 Task: Create new invoice with Date Opened :15-Apr-23, Select Customer: Burger House, Terms: Payment Term 1. Make invoice entry for item-1 with Date: 15-Apr-23, Description: Kellogg's Frosted Pop Tarts Strawberry_x000D_
, Action: Material, Income Account: Income:Sales, Quantity: 1, Unit Price: 9.5, Discount $: 1.63. Make entry for item-2 with Date: 15-Apr-23, Description: Itek Decorative Curtain String Lights, Action: Material, Income Account: Income:Sales, Quantity: 1, Unit Price: 5, Discount $: 2.63. Make entry for item-3 with Date: 15-Apr-23, Description: _x000D_
Dr. Pepper, Action: Material, Income Account: Income:Sales, Quantity: 1, Unit Price: 6, Discount $: 3.13. Write Notes: 'Looking forward to serving you again.'. Post Invoice with Post Date: 15-Apr-23, Post to Accounts: Assets:Accounts Receivable. Pay / Process Payment with Transaction Date: 15-May-23, Amount: 13.11, Transfer Account: Checking Account. Print Invoice, display notes by going to Option, then go to Display Tab and check 'Invoice Notes'.
Action: Mouse pressed left at (145, 28)
Screenshot: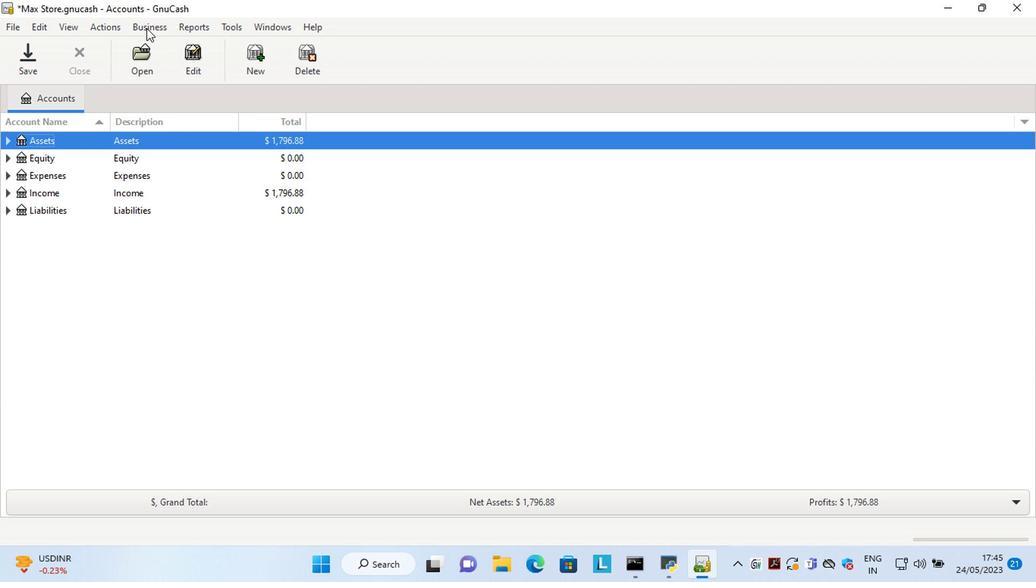 
Action: Mouse moved to (318, 99)
Screenshot: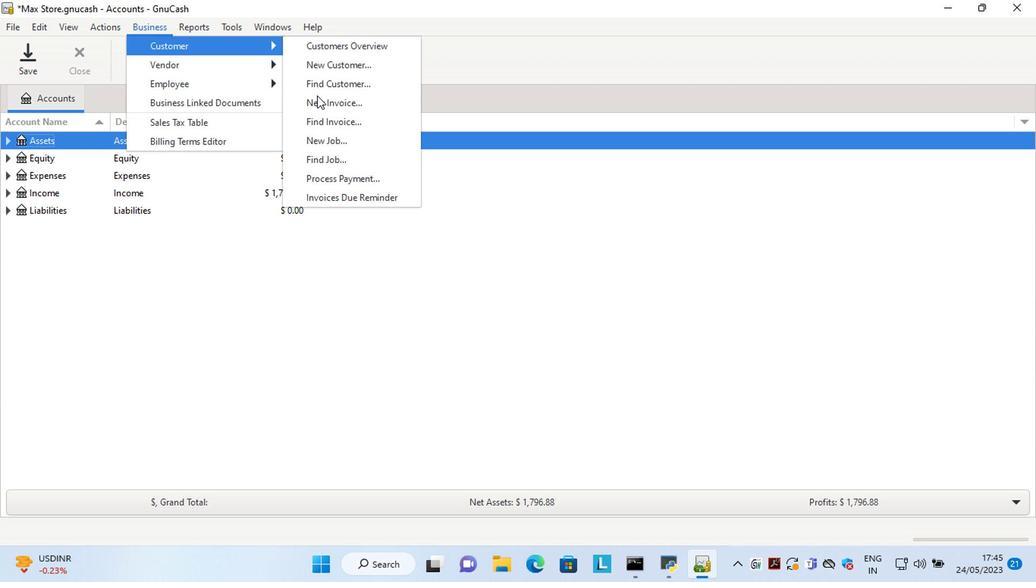 
Action: Mouse pressed left at (318, 99)
Screenshot: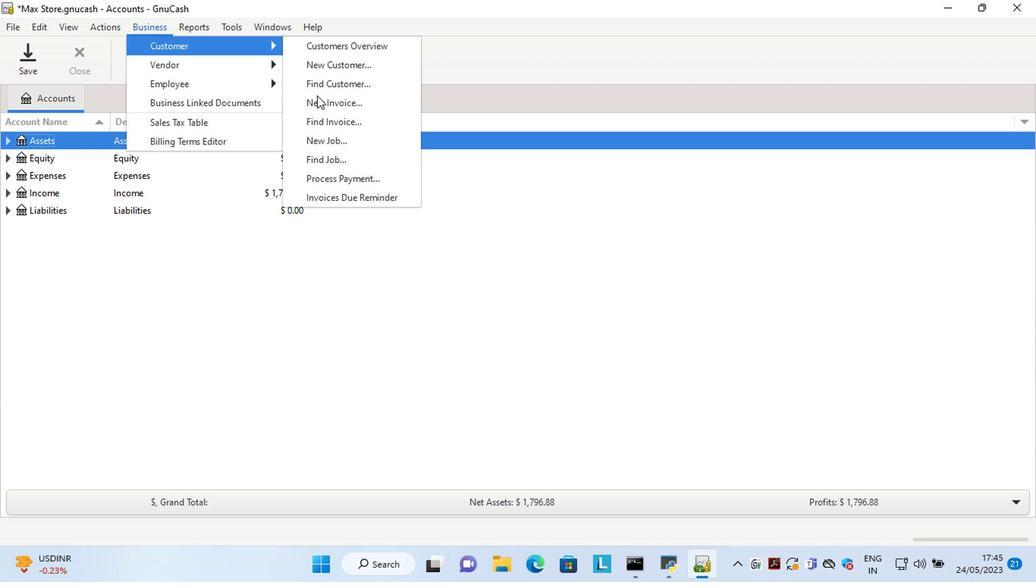 
Action: Mouse moved to (532, 229)
Screenshot: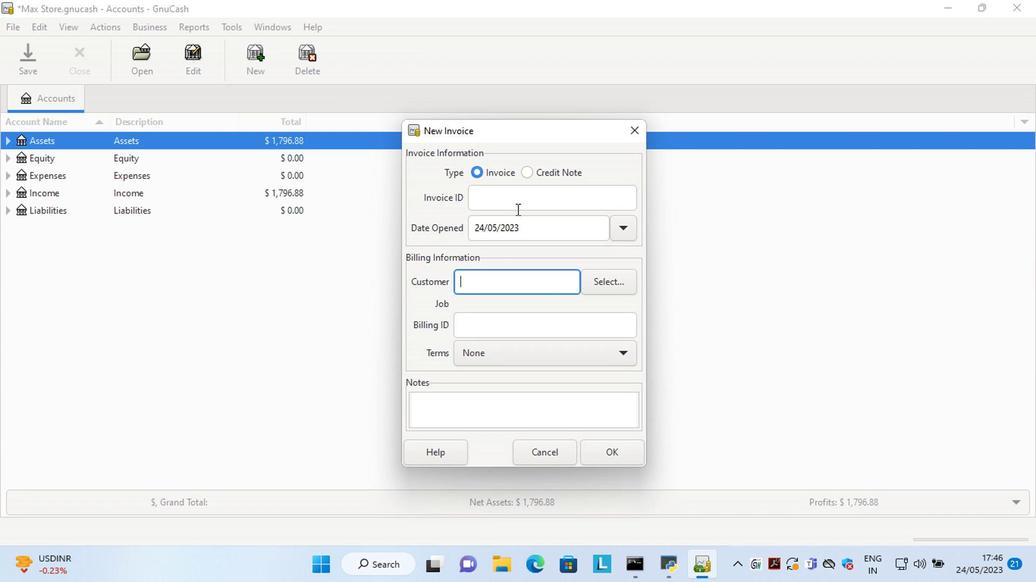 
Action: Mouse pressed left at (532, 229)
Screenshot: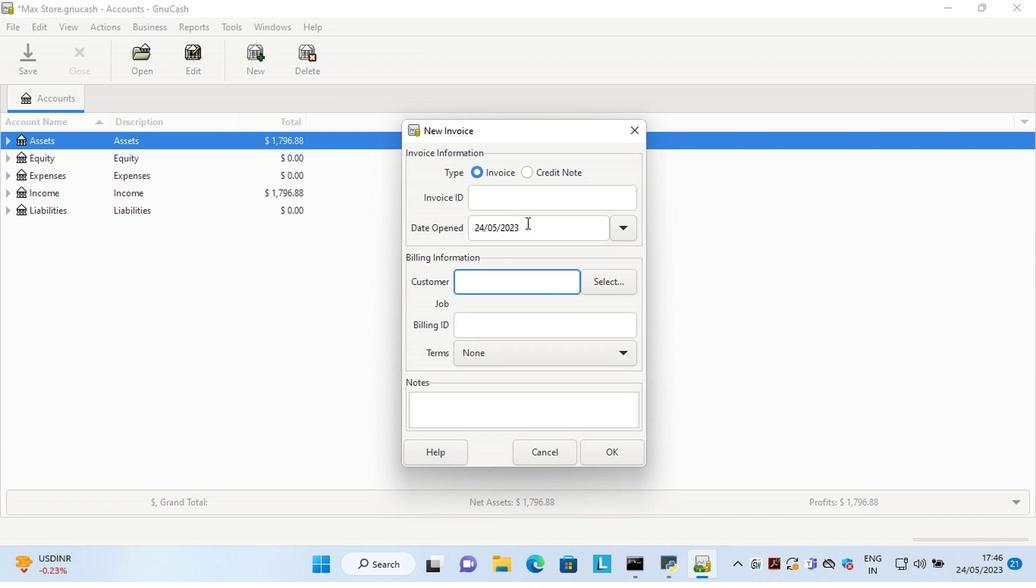 
Action: Key pressed <Key.left><Key.left><Key.left><Key.left><Key.left><Key.left><Key.left><Key.left><Key.left><Key.left><Key.left><Key.left><Key.left><Key.left><Key.left><Key.left><Key.left><Key.left><Key.left><Key.delete><Key.delete>15<Key.right><Key.right><Key.delete>4
Screenshot: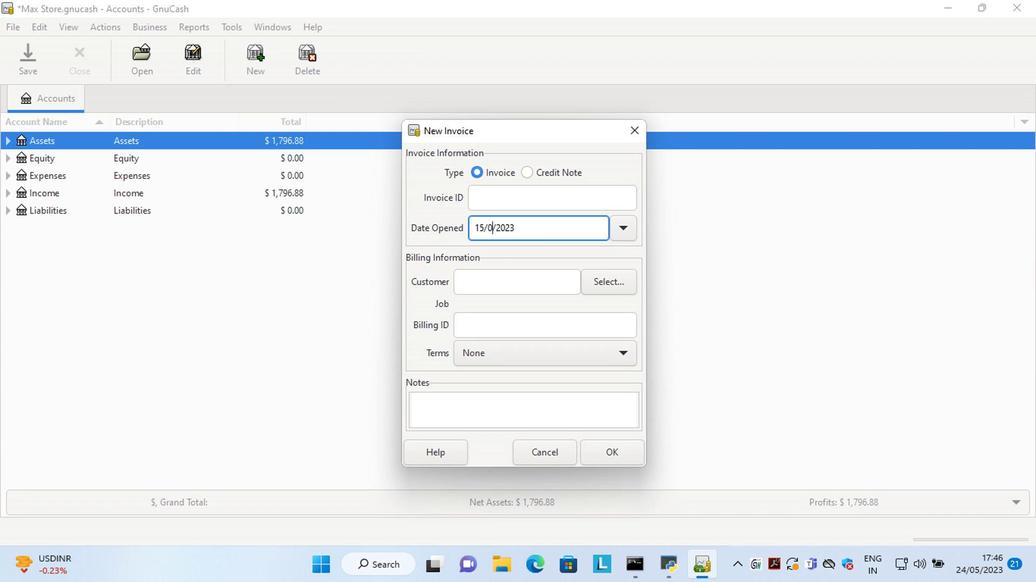 
Action: Mouse moved to (609, 286)
Screenshot: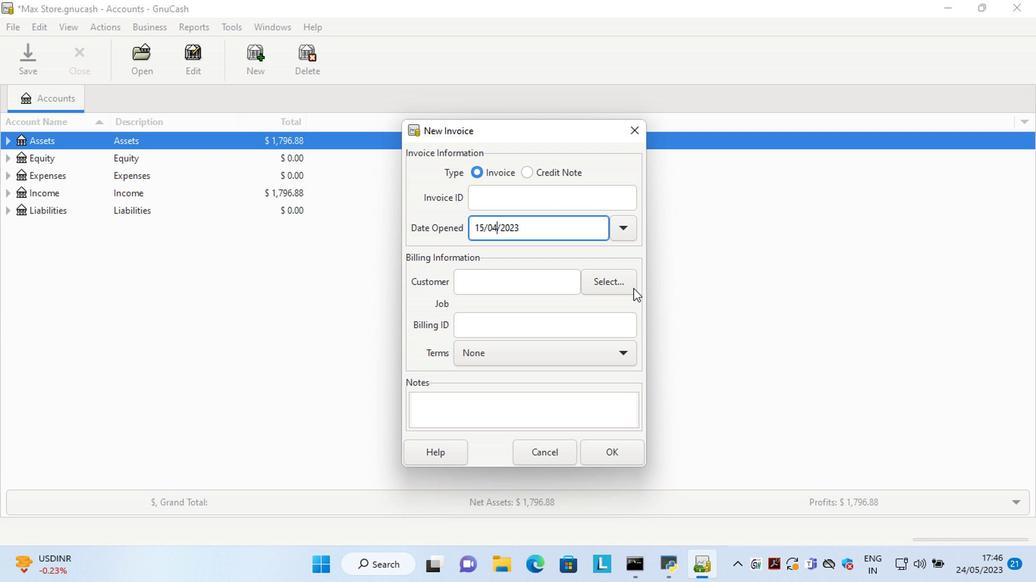 
Action: Mouse pressed left at (609, 286)
Screenshot: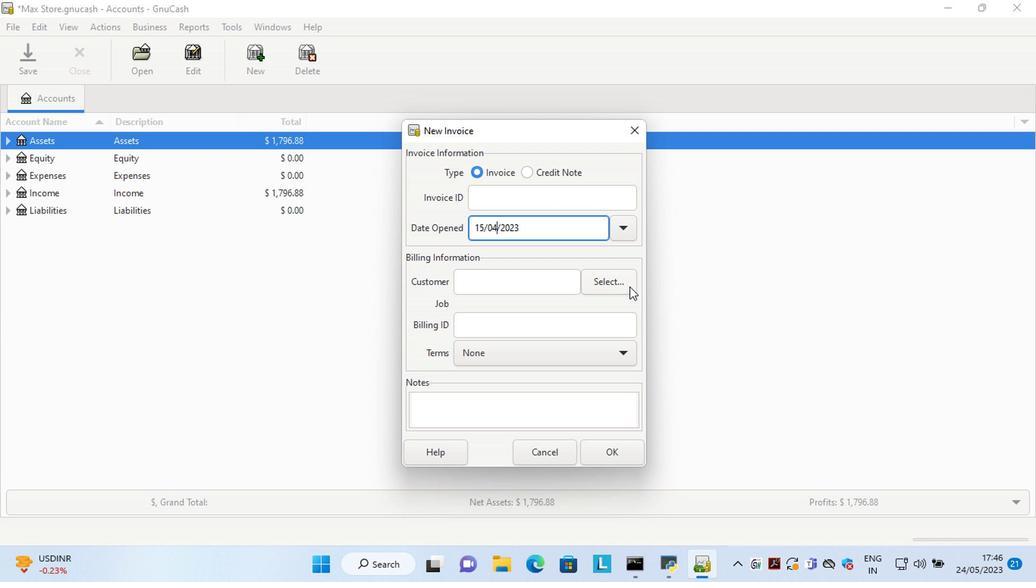 
Action: Mouse moved to (542, 264)
Screenshot: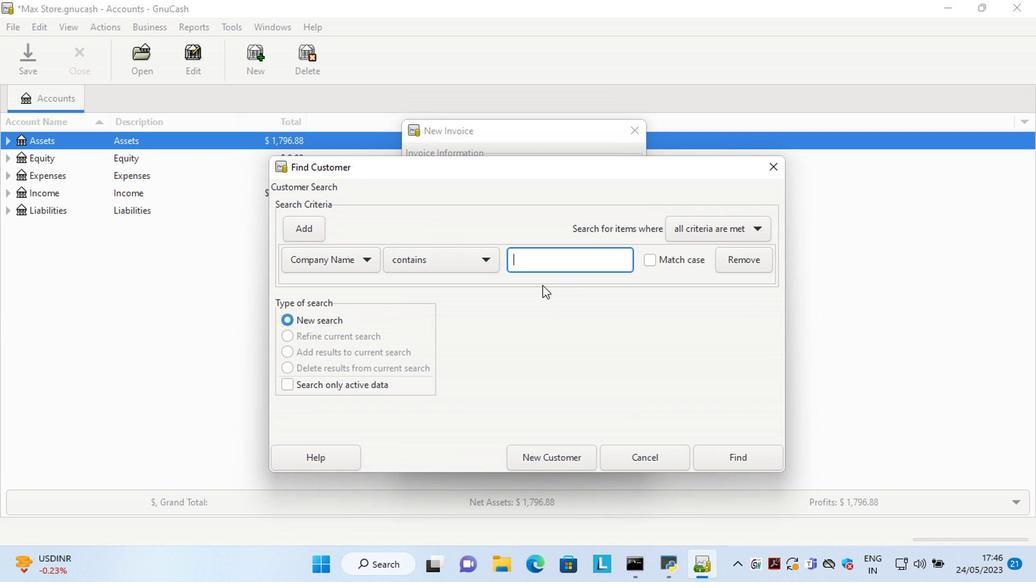 
Action: Mouse pressed left at (542, 264)
Screenshot: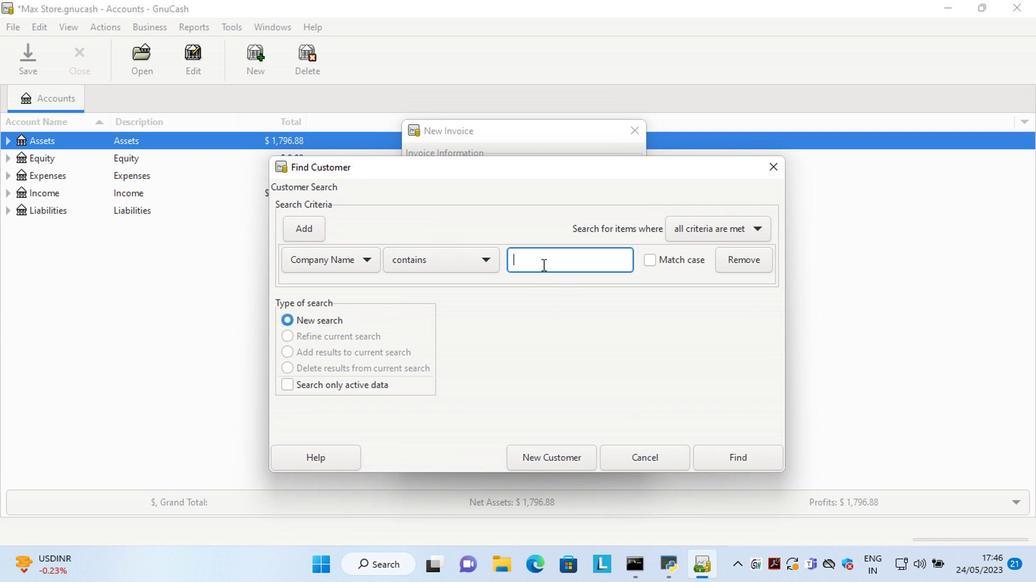 
Action: Key pressed <Key.shift>Burger<Key.space><Key.shift>House
Screenshot: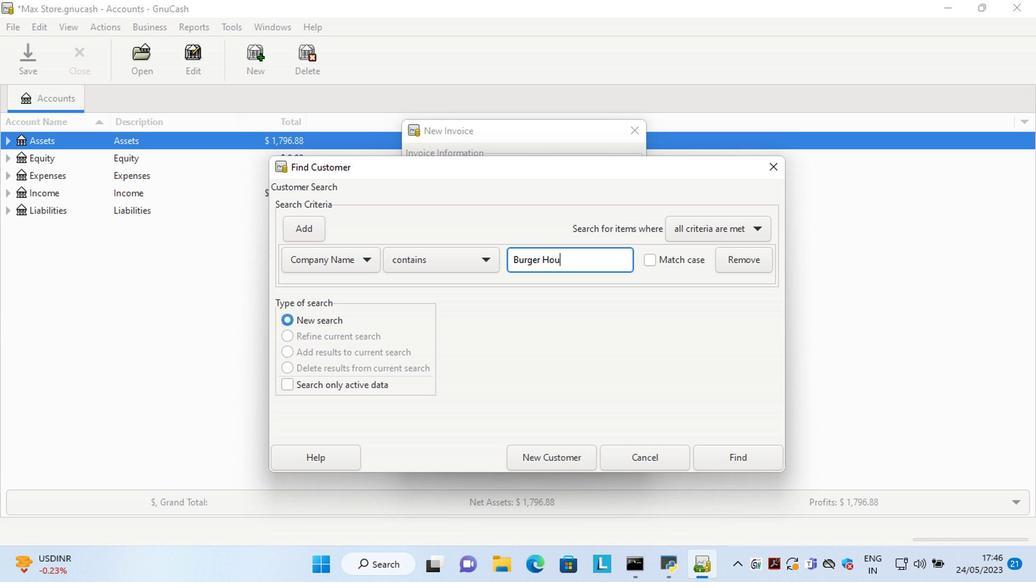 
Action: Mouse moved to (721, 458)
Screenshot: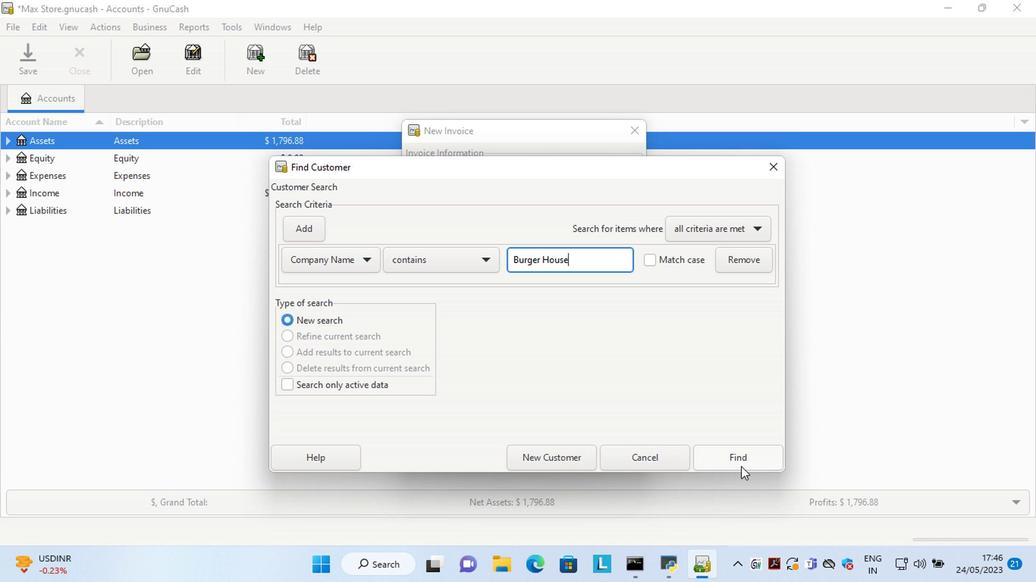 
Action: Mouse pressed left at (721, 458)
Screenshot: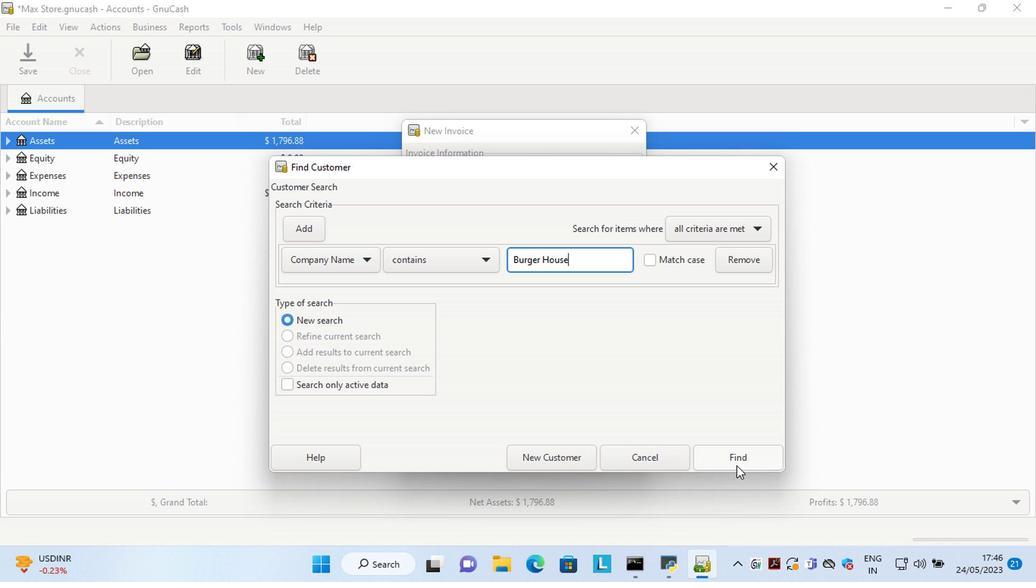 
Action: Mouse moved to (508, 322)
Screenshot: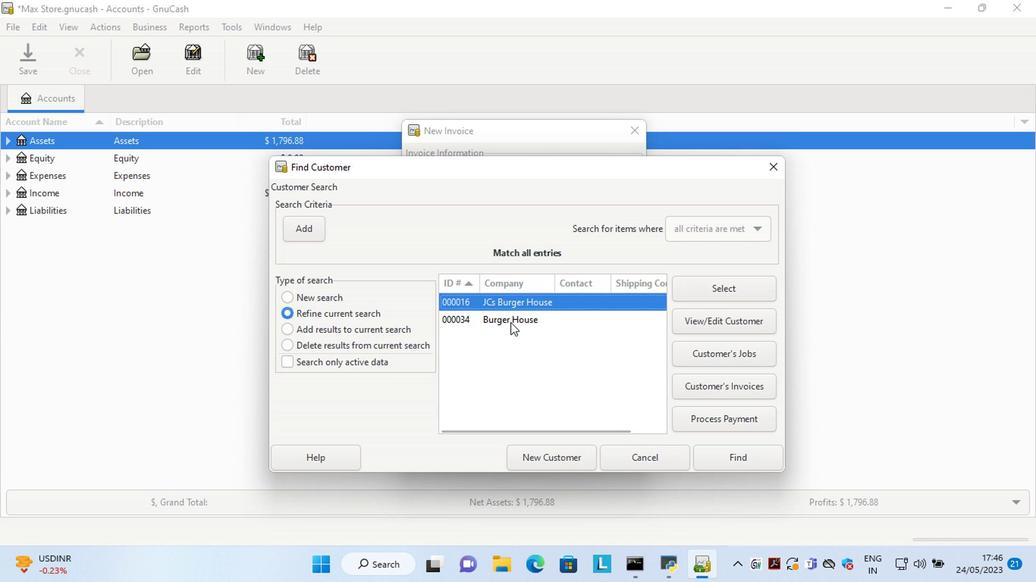 
Action: Mouse pressed left at (508, 322)
Screenshot: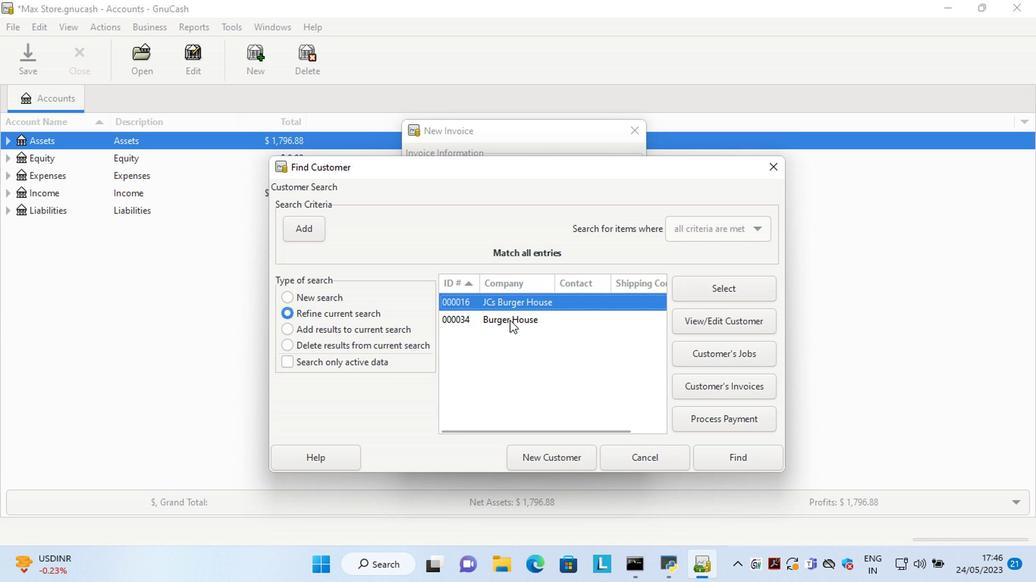 
Action: Mouse pressed left at (508, 322)
Screenshot: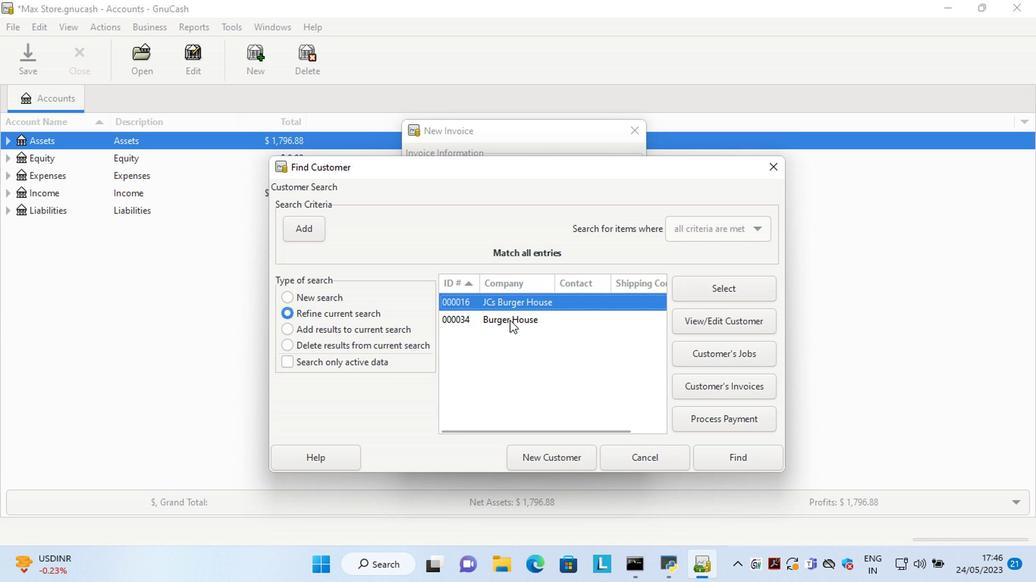 
Action: Mouse moved to (544, 370)
Screenshot: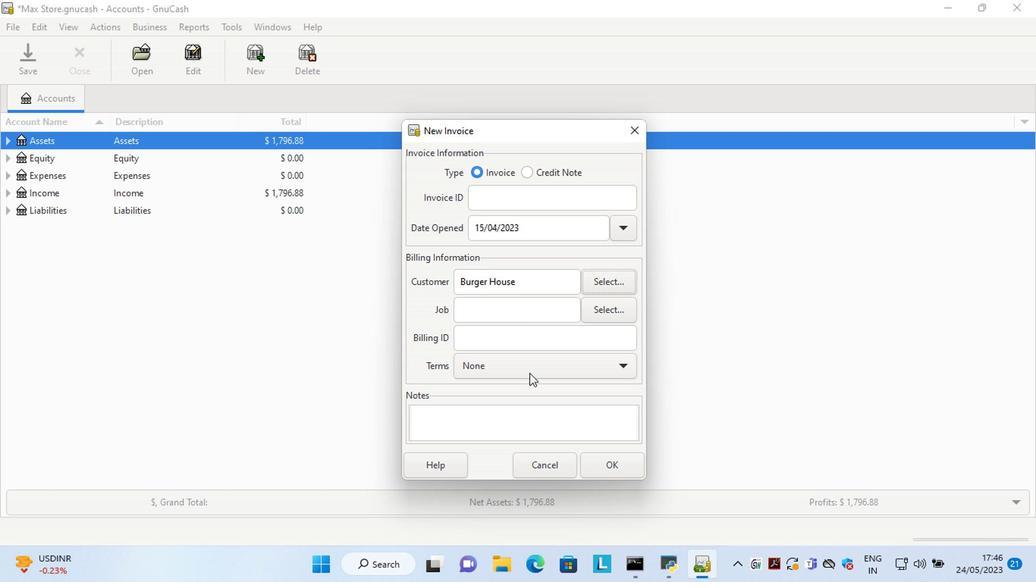 
Action: Mouse pressed left at (544, 370)
Screenshot: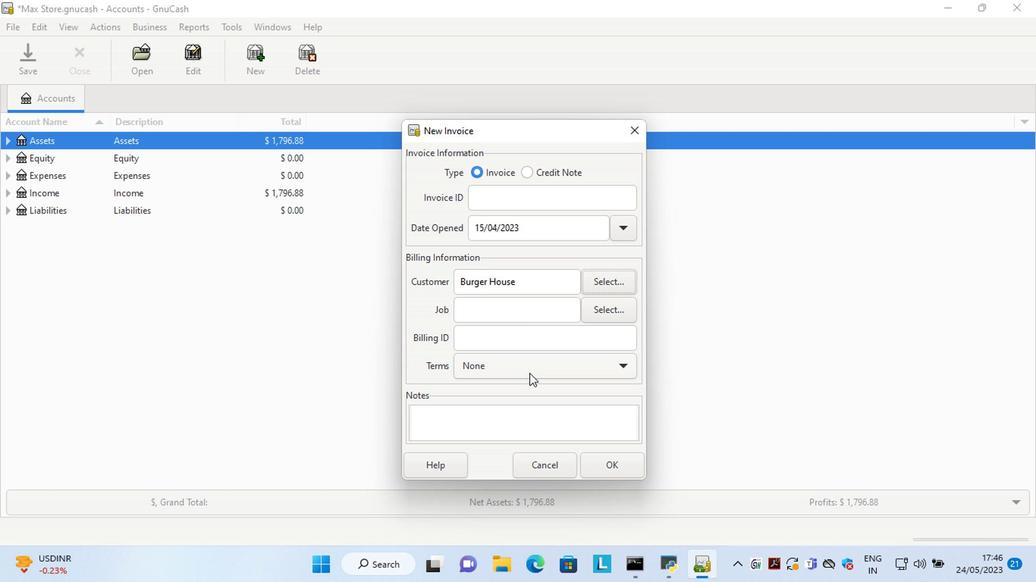 
Action: Mouse moved to (503, 394)
Screenshot: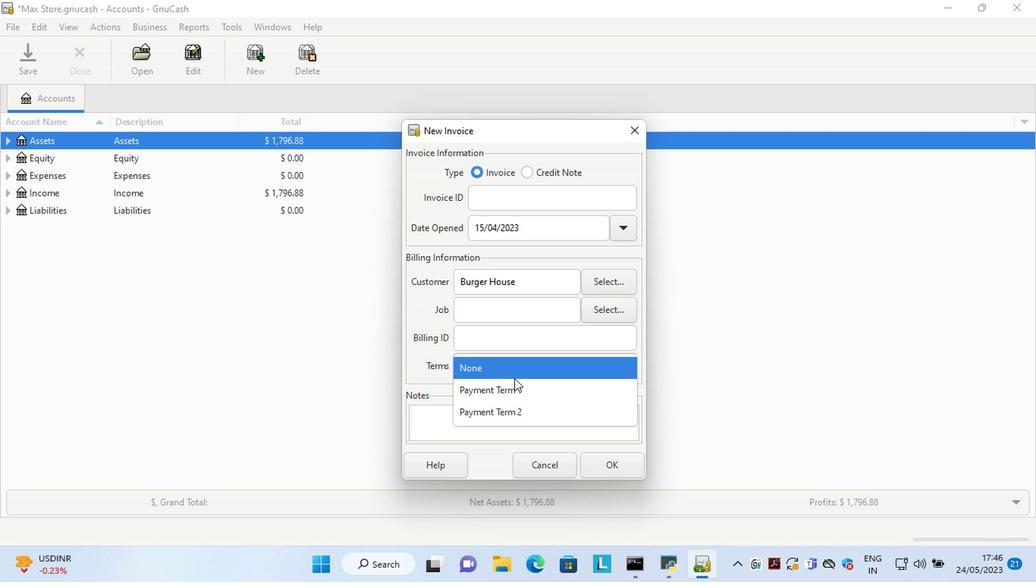 
Action: Mouse pressed left at (503, 394)
Screenshot: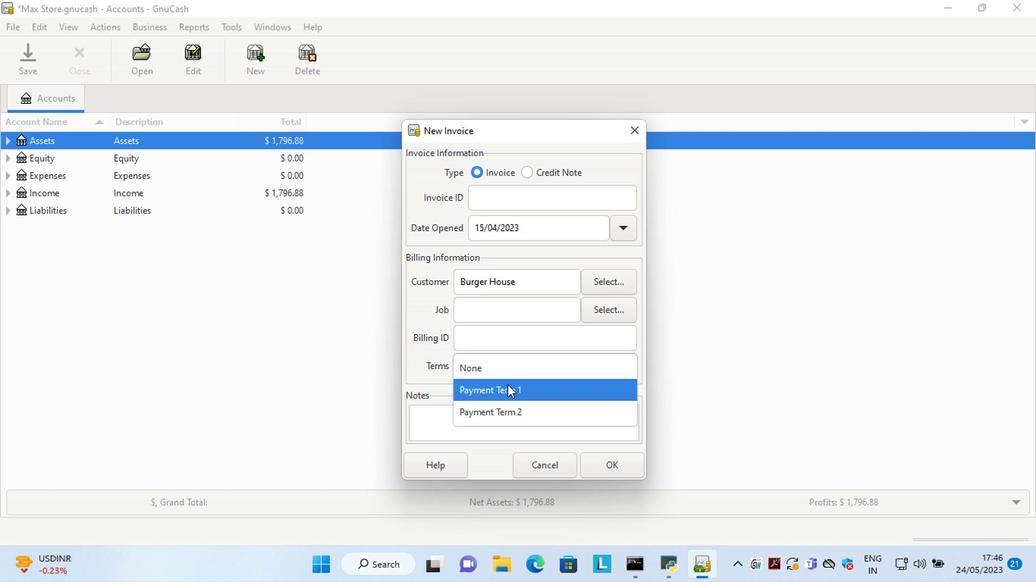 
Action: Mouse moved to (611, 469)
Screenshot: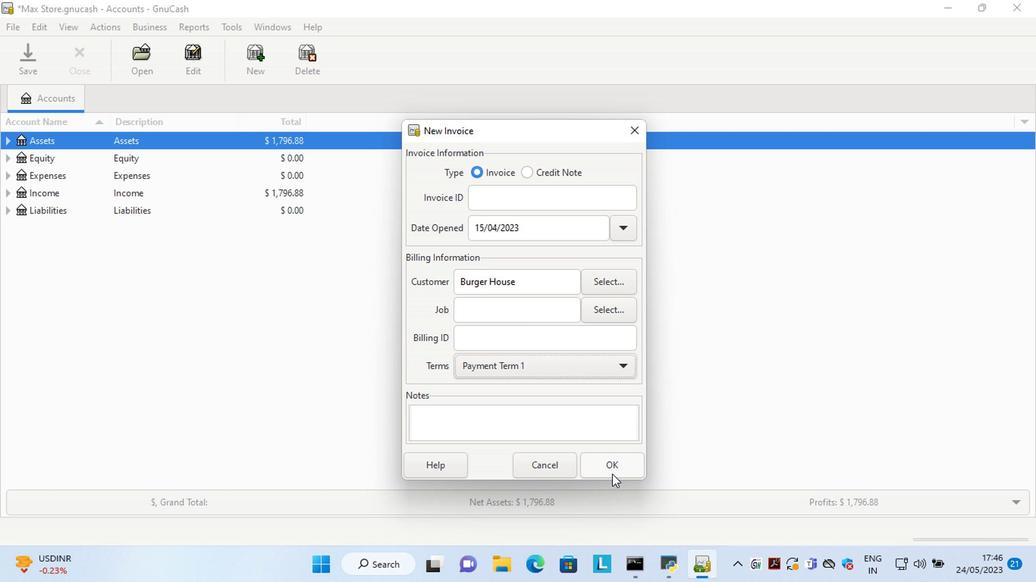 
Action: Mouse pressed left at (611, 469)
Screenshot: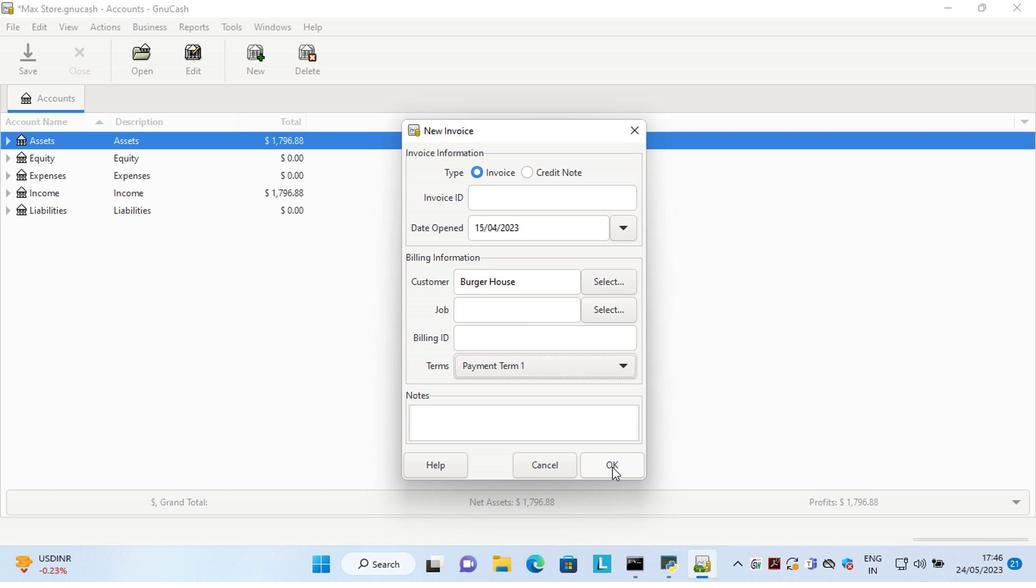 
Action: Mouse moved to (535, 428)
Screenshot: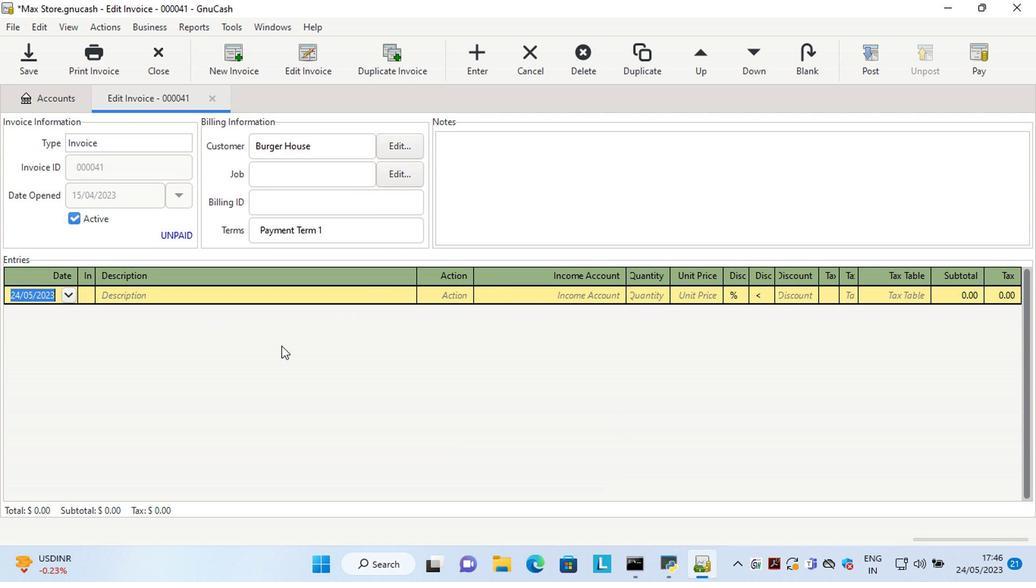 
Action: Key pressed <Key.left><Key.left><Key.left><Key.left><Key.left><Key.left><Key.left><Key.left><Key.left><Key.left><Key.left><Key.left><Key.left><Key.left><Key.left><Key.left><Key.left><Key.left><Key.left><Key.delete><Key.delete>15<Key.right><Key.right><Key.delete>4<Key.tab>
Screenshot: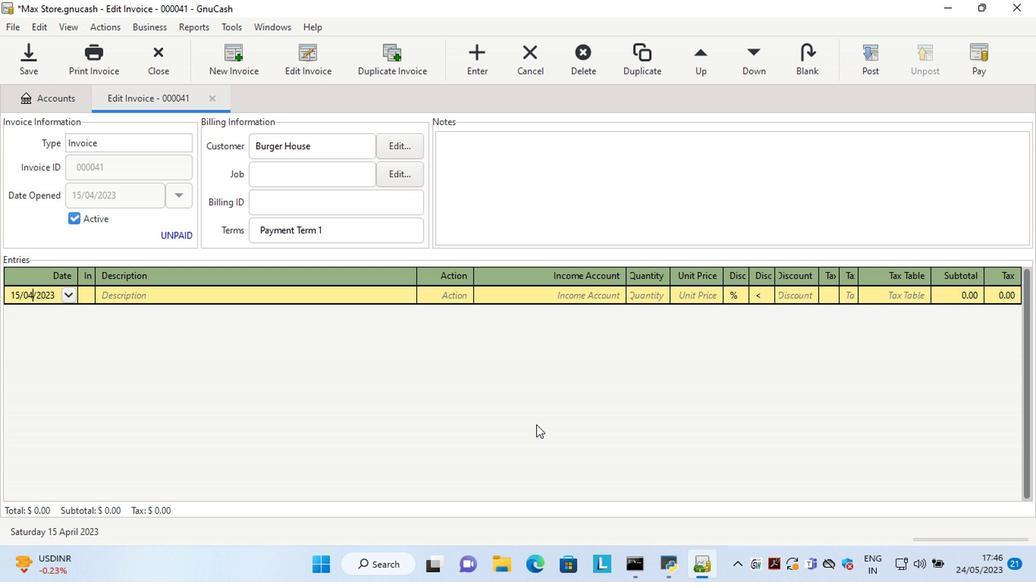 
Action: Mouse moved to (759, 374)
Screenshot: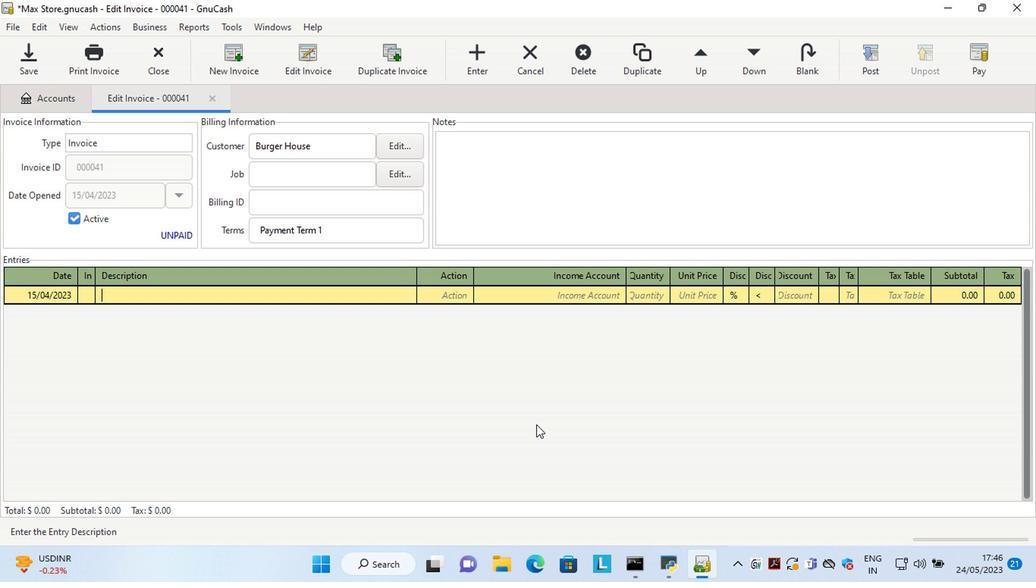 
Action: Key pressed <Key.shift>Kellogg's<Key.space><Key.shift>Frosted<Key.space><Key.shift>Pop<Key.space><Key.shift>Tarts<Key.space><Key.shift>Strawberry<Key.tab>ma<Key.tab>sale<Key.tab>1<Key.tab>9.5<Key.tab>
Screenshot: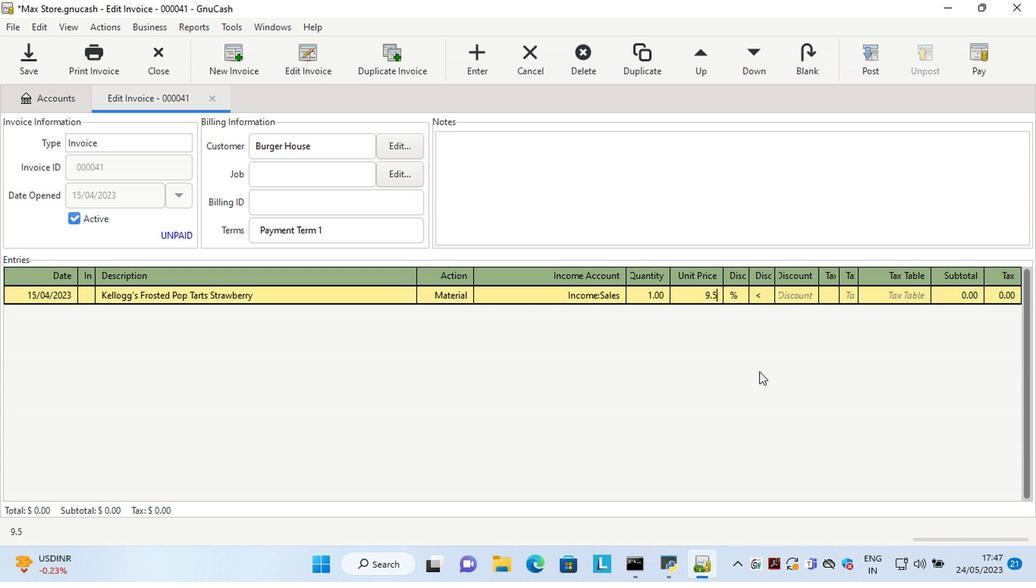 
Action: Mouse moved to (735, 297)
Screenshot: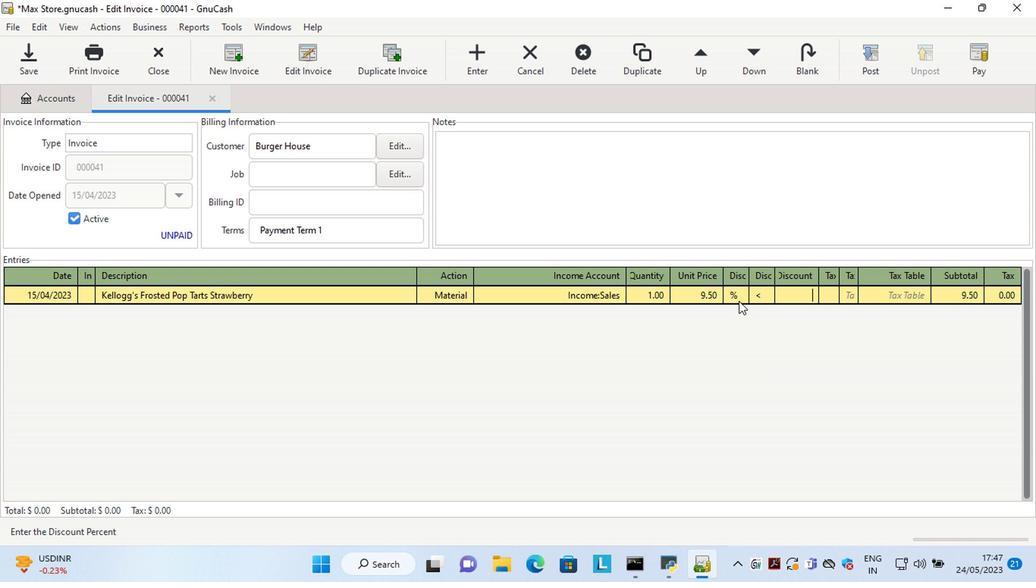 
Action: Mouse pressed left at (735, 297)
Screenshot: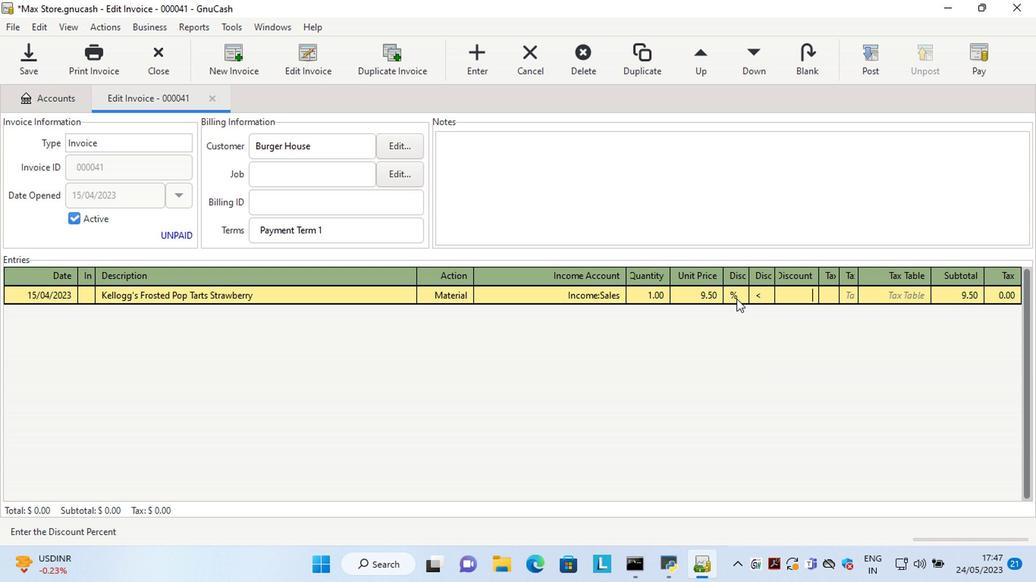 
Action: Mouse moved to (758, 297)
Screenshot: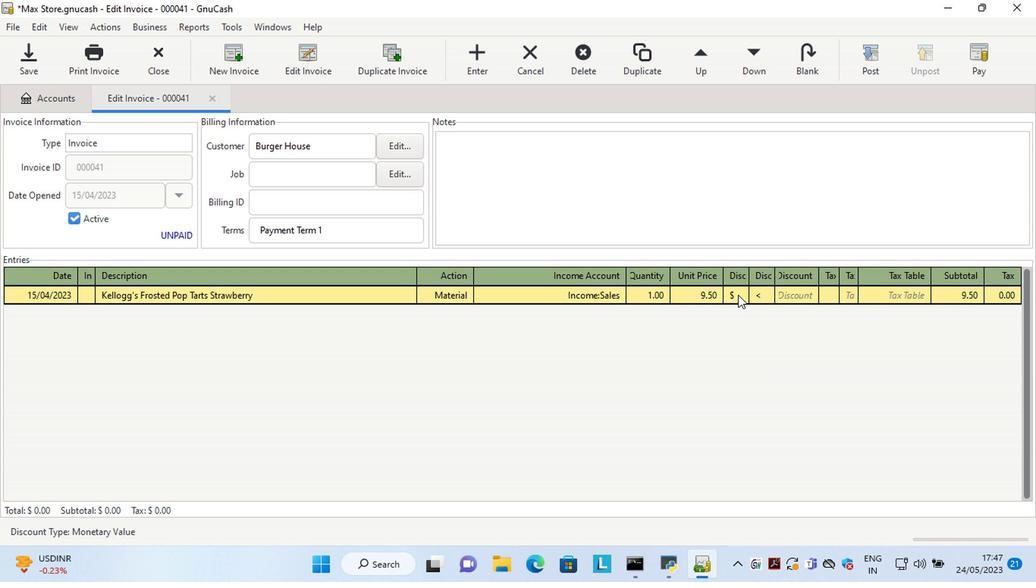 
Action: Mouse pressed left at (758, 297)
Screenshot: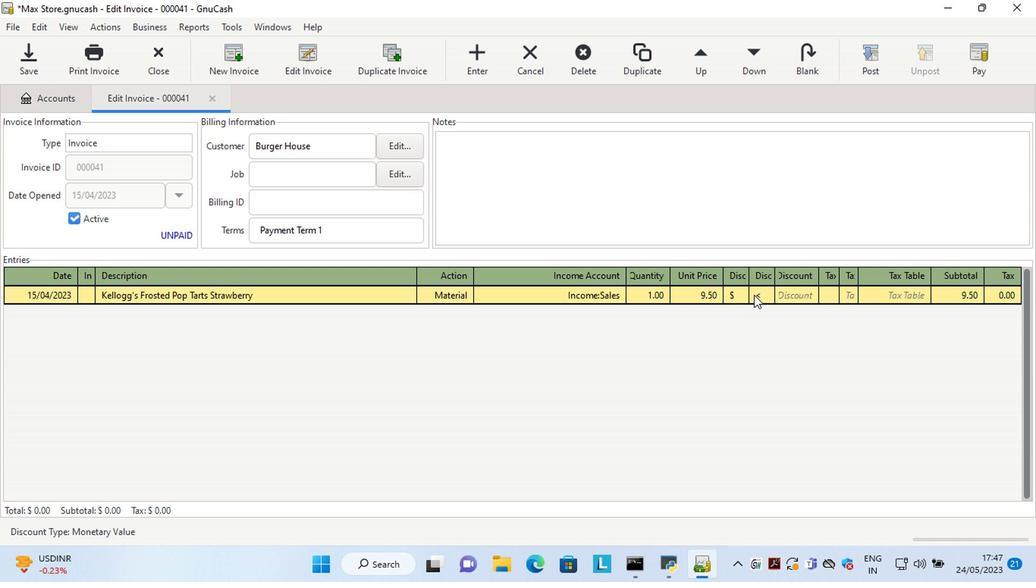 
Action: Mouse moved to (784, 295)
Screenshot: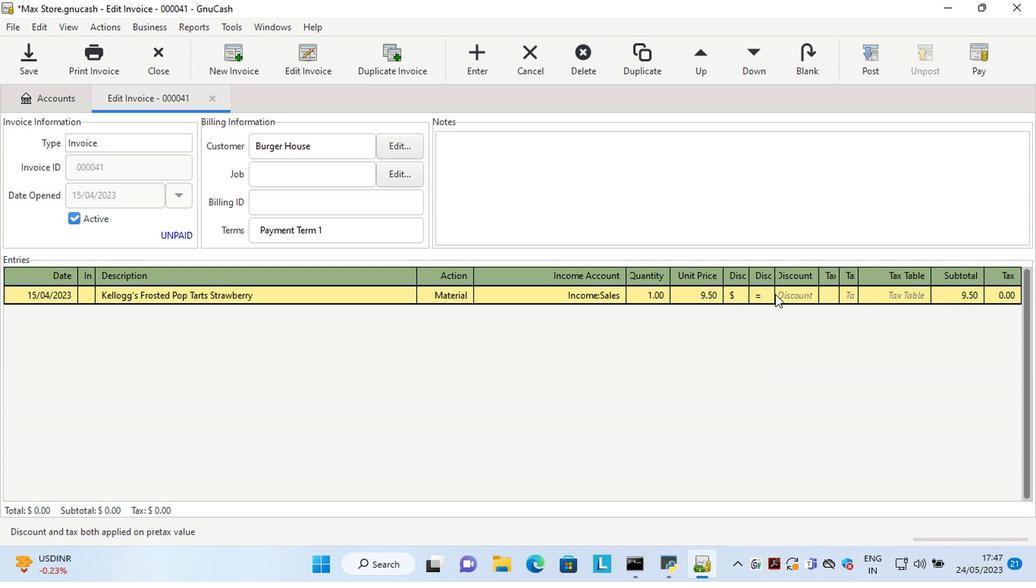 
Action: Mouse pressed left at (784, 295)
Screenshot: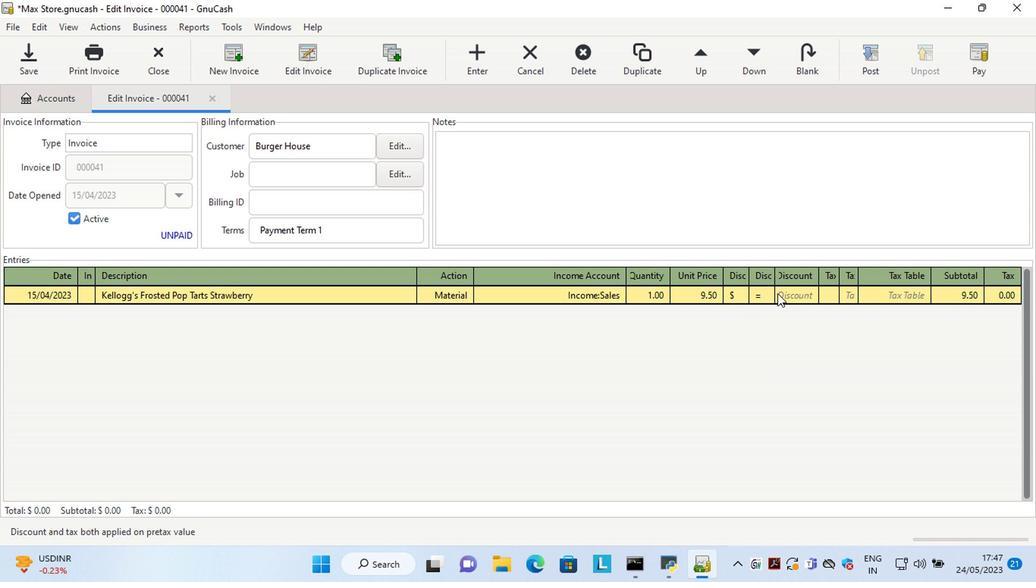 
Action: Key pressed 1.63<Key.tab>
Screenshot: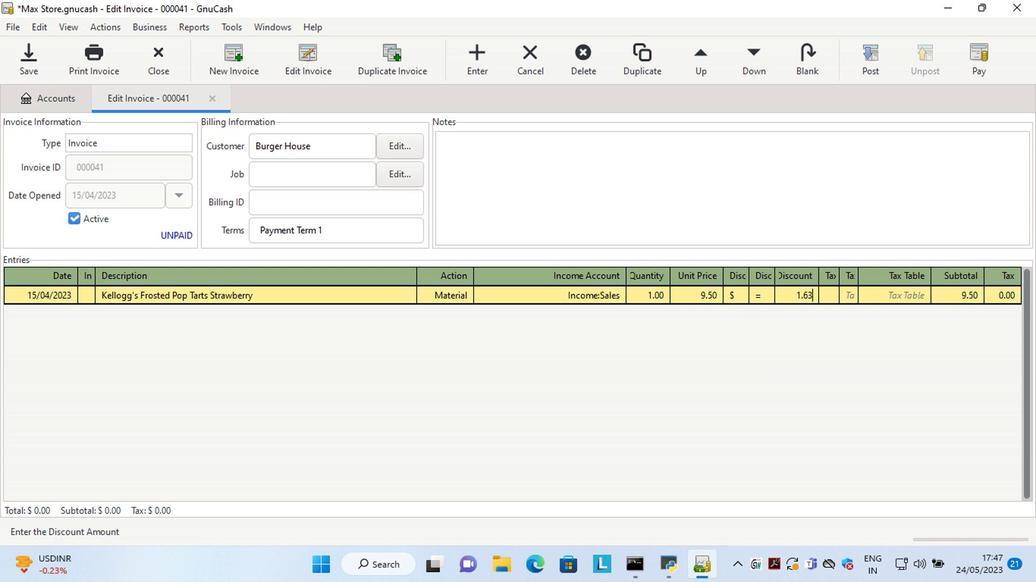 
Action: Mouse moved to (259, 326)
Screenshot: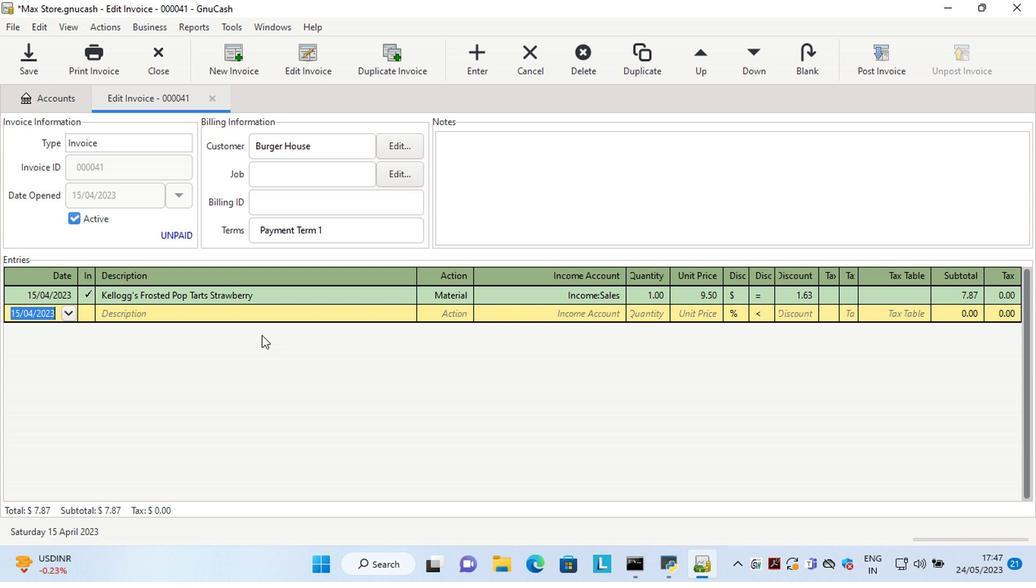 
Action: Key pressed <Key.tab>
Screenshot: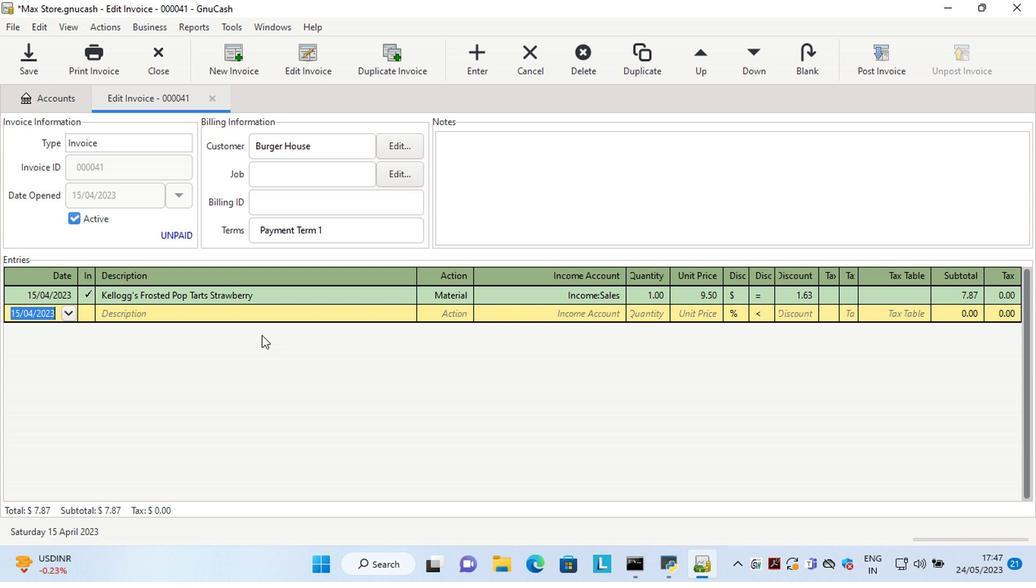 
Action: Mouse moved to (222, 313)
Screenshot: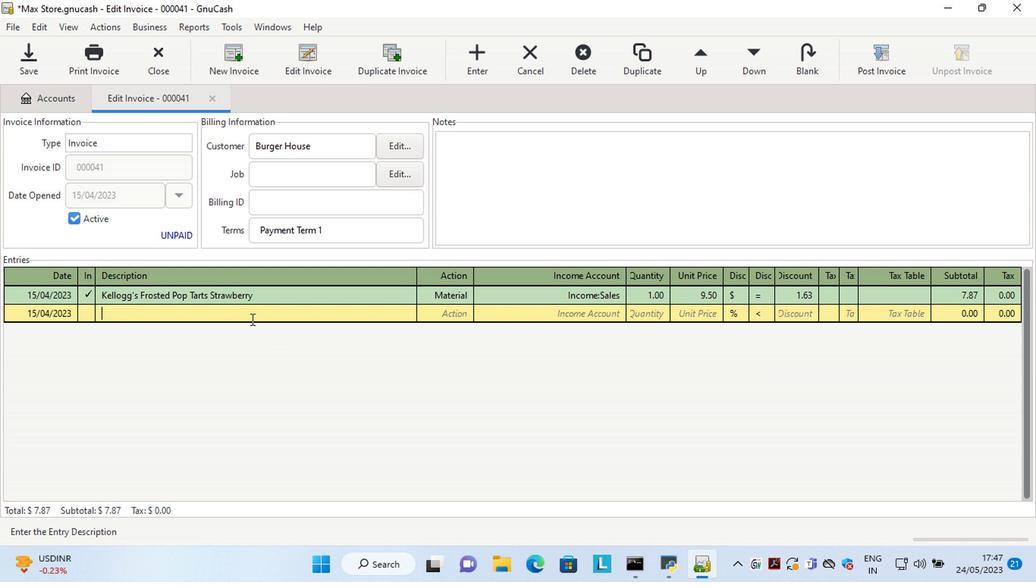 
Action: Mouse pressed left at (222, 313)
Screenshot: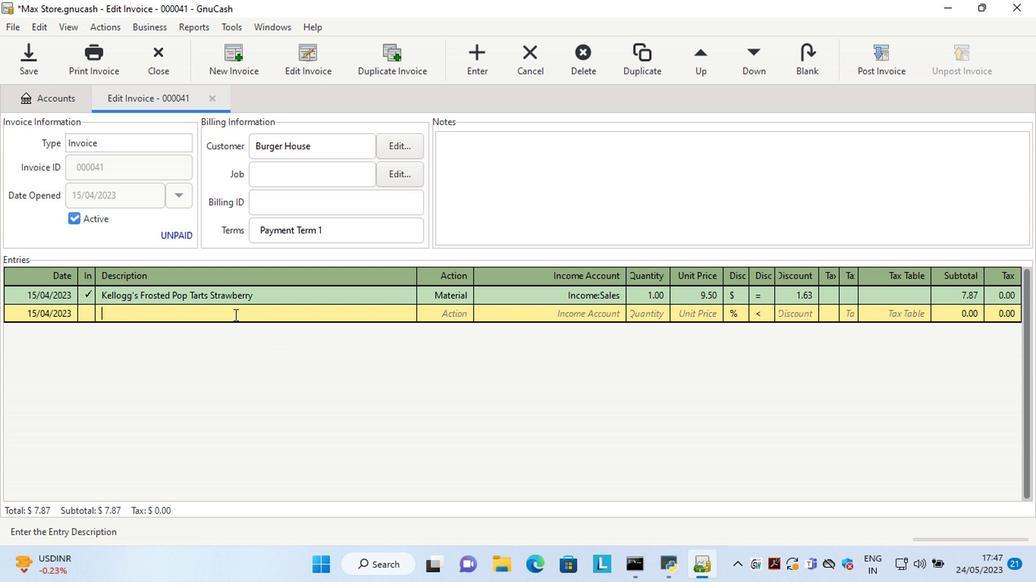 
Action: Key pressed <Key.shift>Itek<Key.space><Key.shift>Decorative<Key.space><Key.shift>Curtain<Key.space><Key.shift>String<Key.space><Key.shift>Lights<Key.tab>ma<Key.tab>sale<Key.tab>1<Key.tab>5<Key.tab>
Screenshot: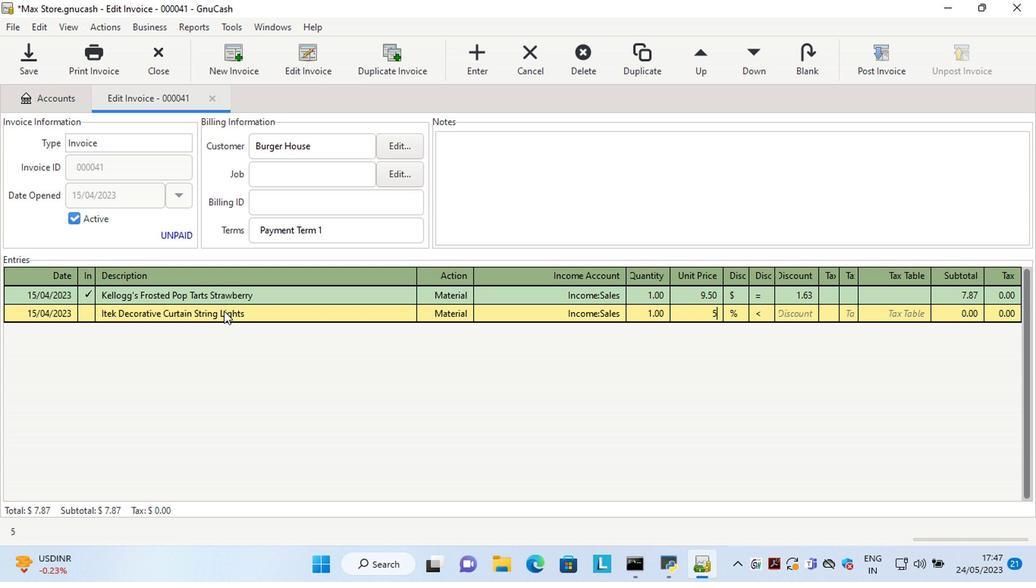 
Action: Mouse moved to (731, 315)
Screenshot: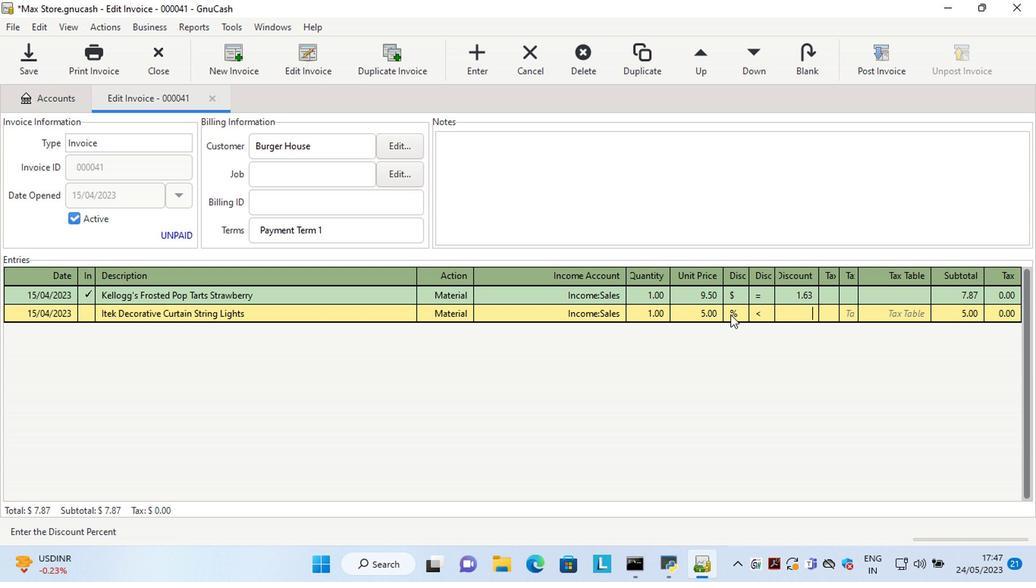 
Action: Mouse pressed left at (731, 315)
Screenshot: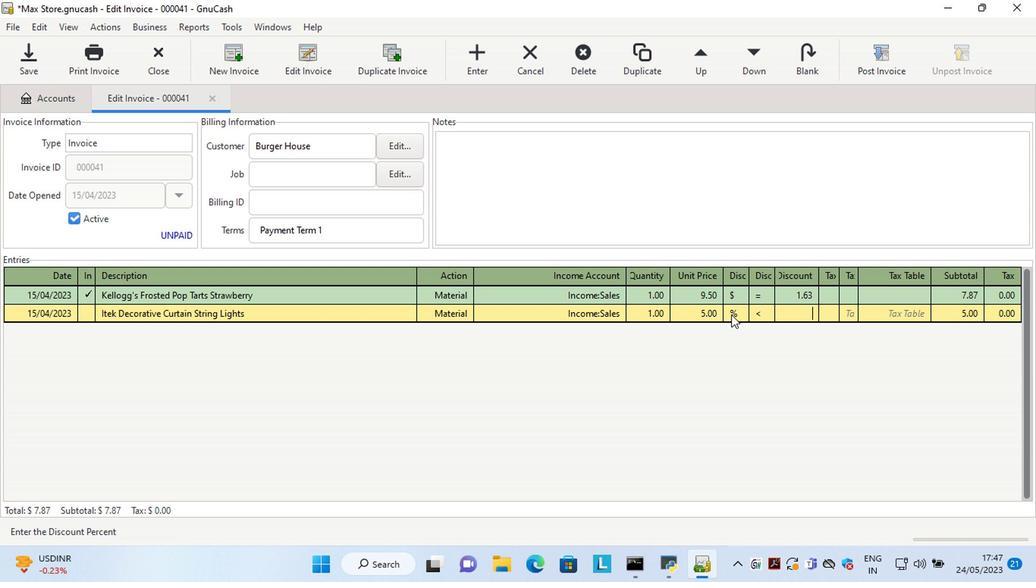 
Action: Mouse moved to (759, 316)
Screenshot: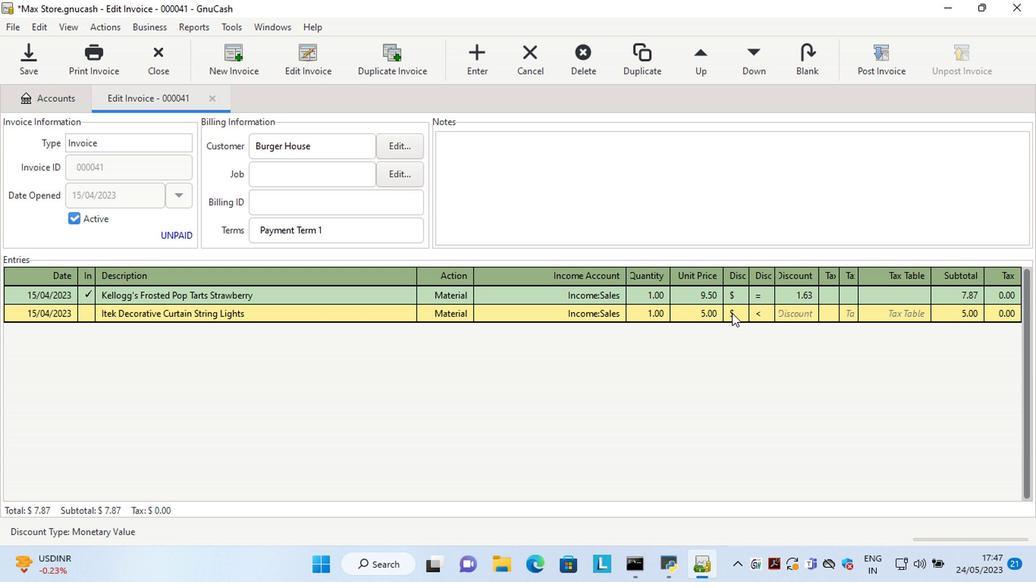 
Action: Mouse pressed left at (759, 316)
Screenshot: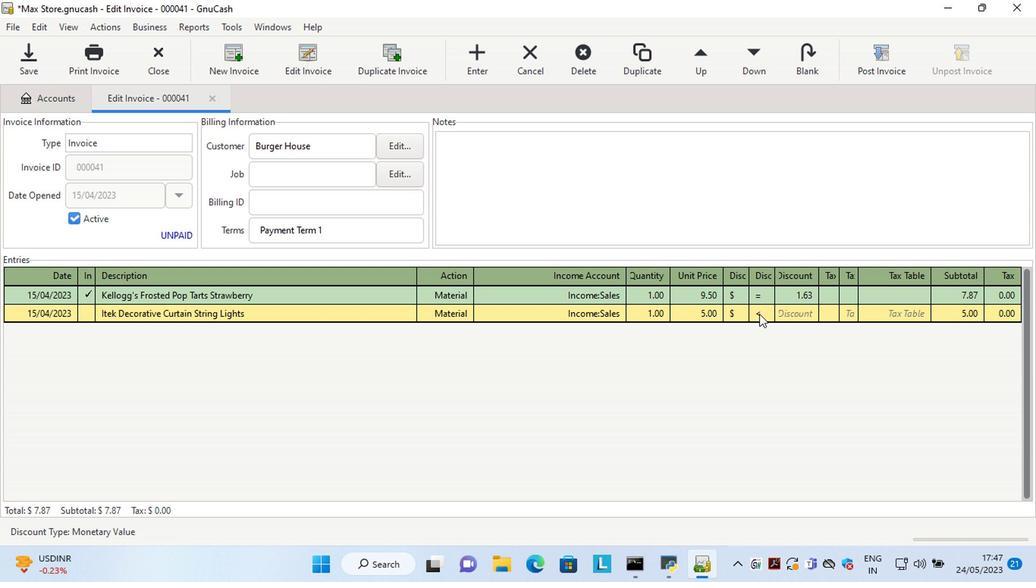 
Action: Mouse moved to (778, 316)
Screenshot: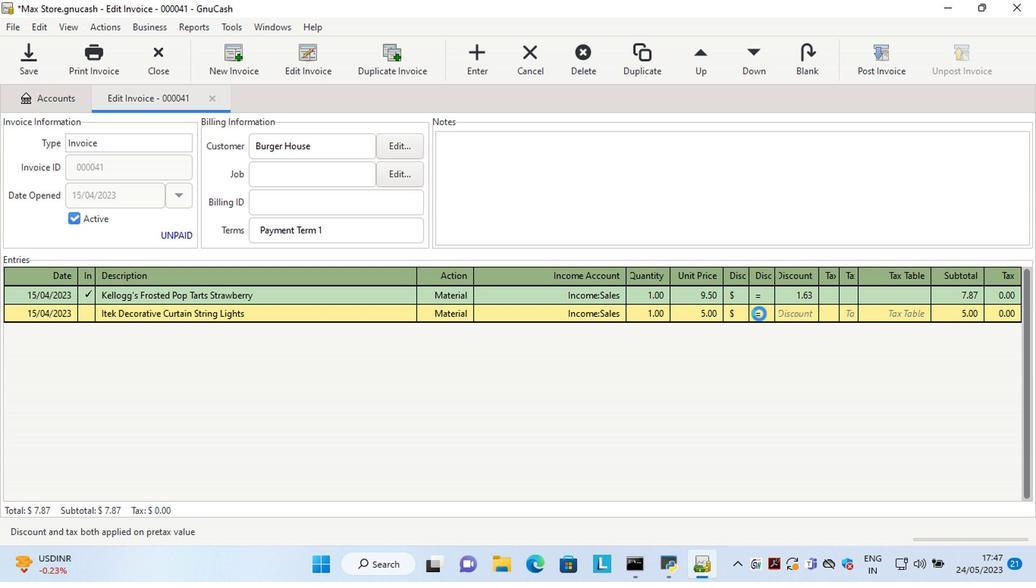 
Action: Mouse pressed left at (778, 316)
Screenshot: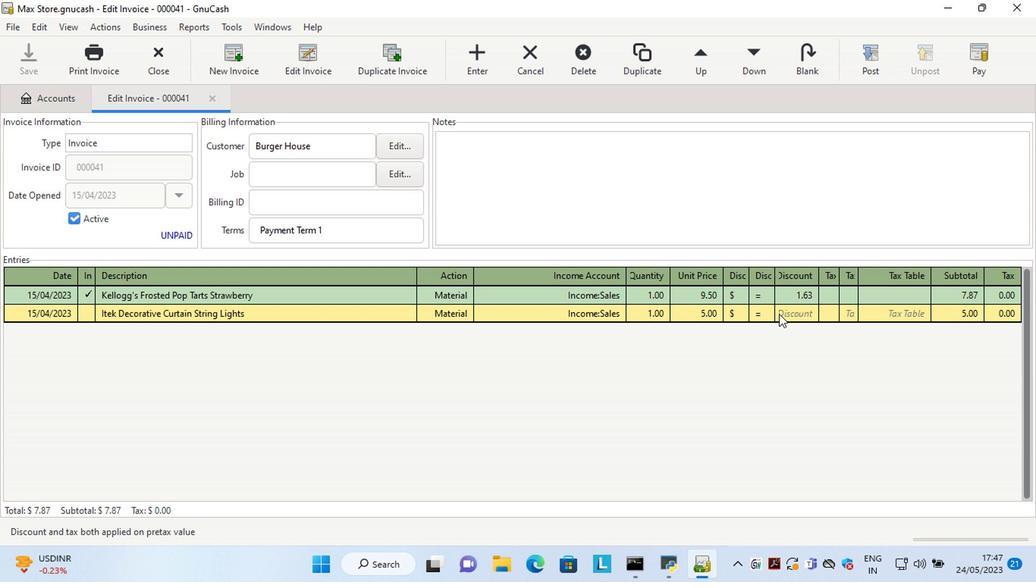 
Action: Mouse moved to (853, 379)
Screenshot: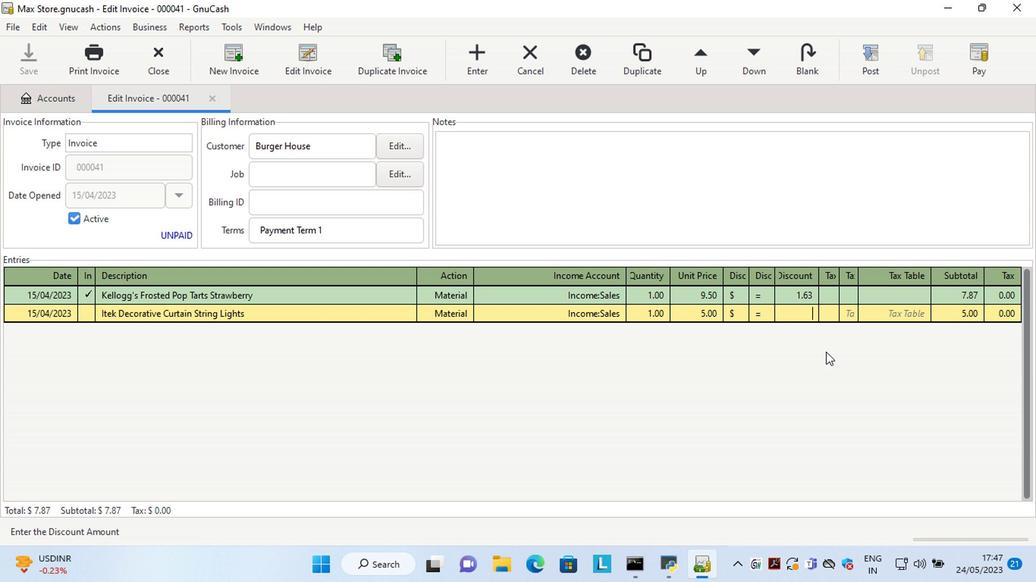 
Action: Key pressed 2.63<Key.tab><Key.tab><Key.shift>Dr.<Key.space><Key.shift>Pepper<Key.space><Key.backspace><Key.tab>ma<Key.tab>sale<Key.tab>1<Key.tab>6<Key.tab>
Screenshot: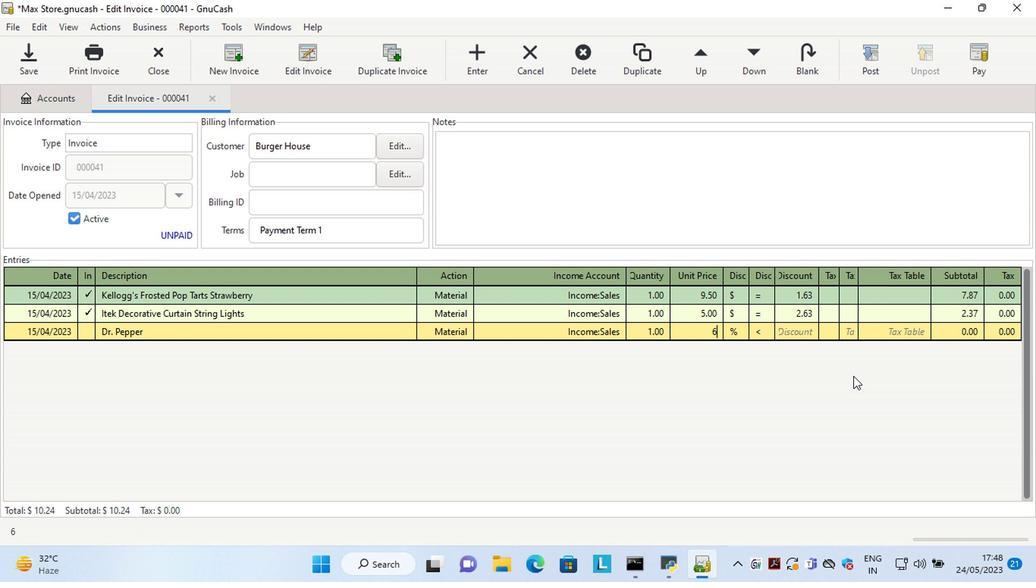 
Action: Mouse moved to (740, 332)
Screenshot: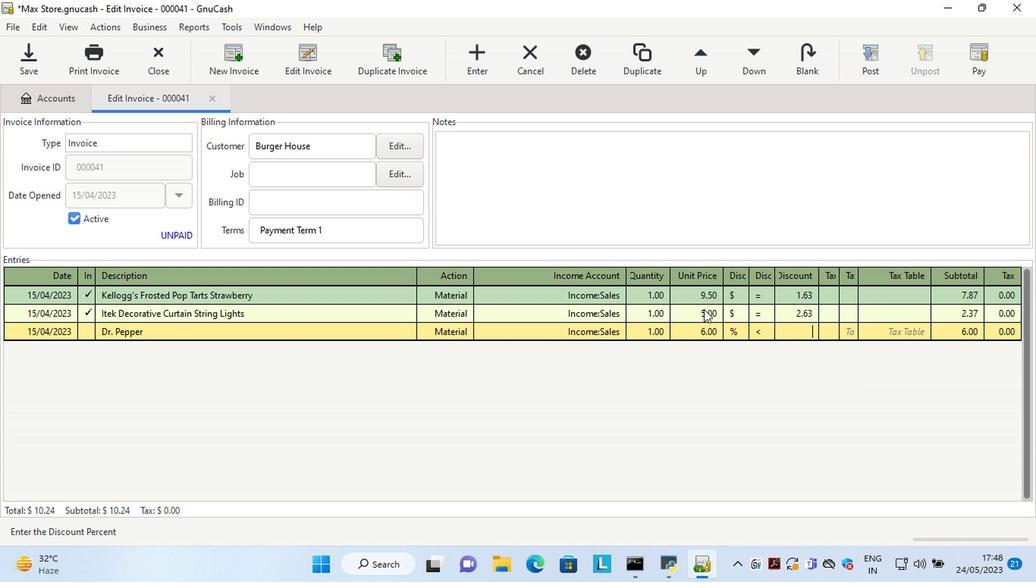 
Action: Mouse pressed left at (740, 332)
Screenshot: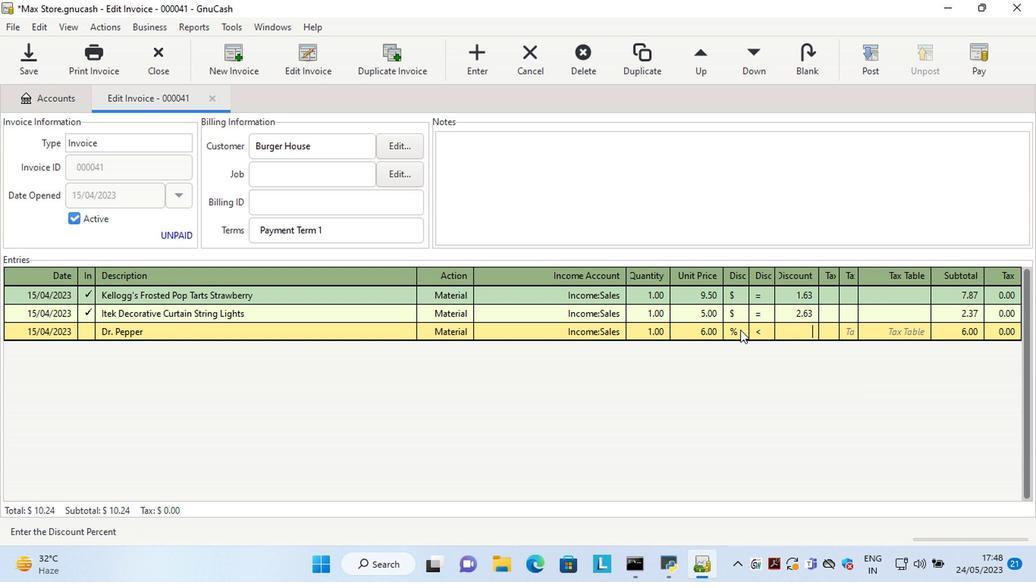 
Action: Mouse moved to (756, 333)
Screenshot: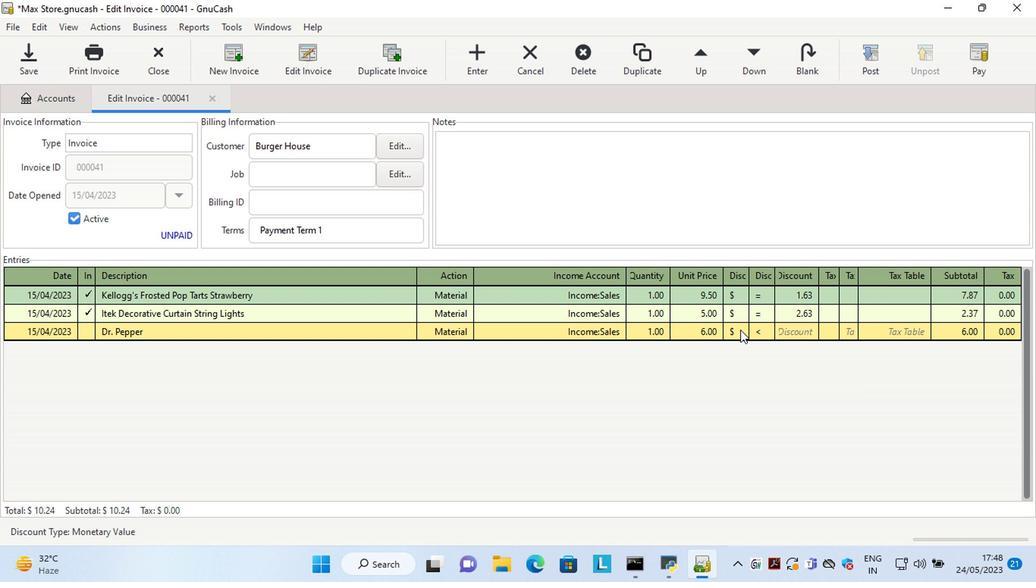 
Action: Mouse pressed left at (756, 333)
Screenshot: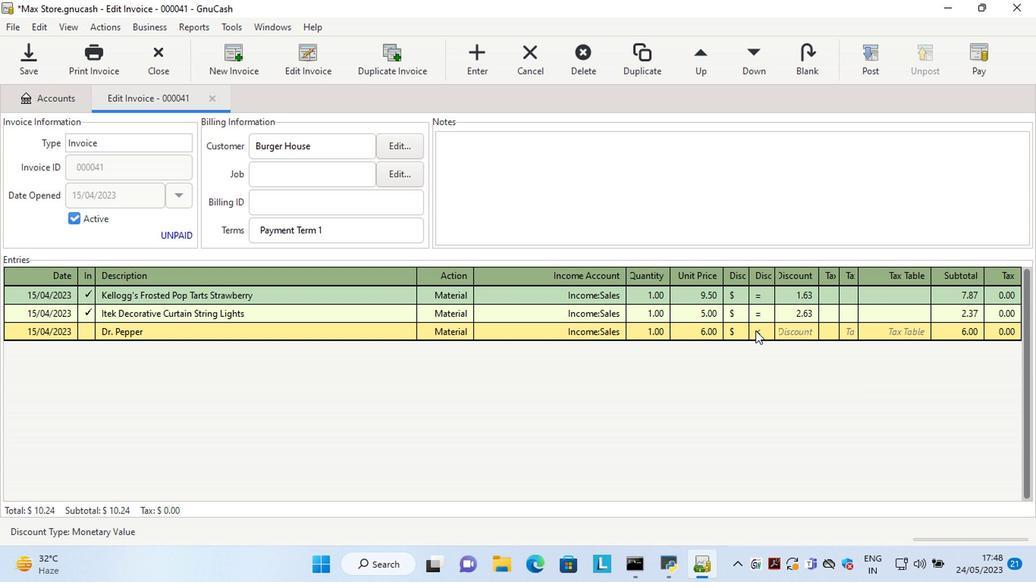 
Action: Mouse moved to (783, 334)
Screenshot: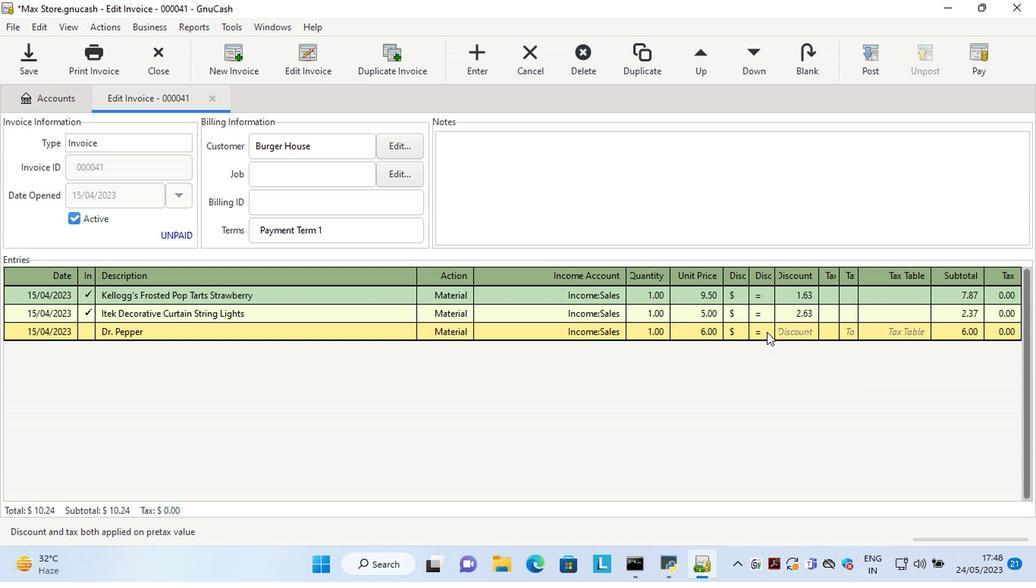 
Action: Mouse pressed left at (783, 334)
Screenshot: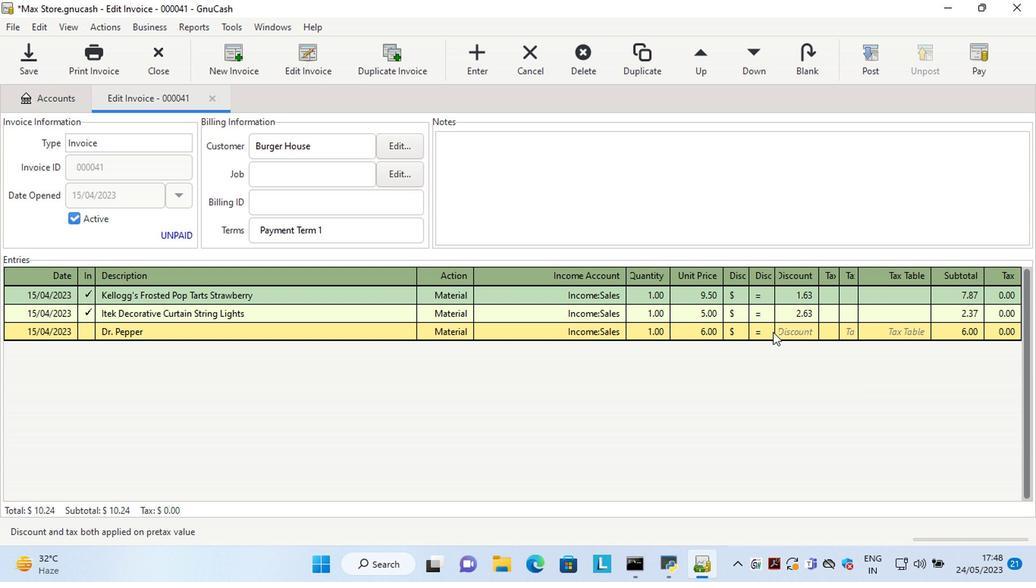 
Action: Mouse moved to (784, 334)
Screenshot: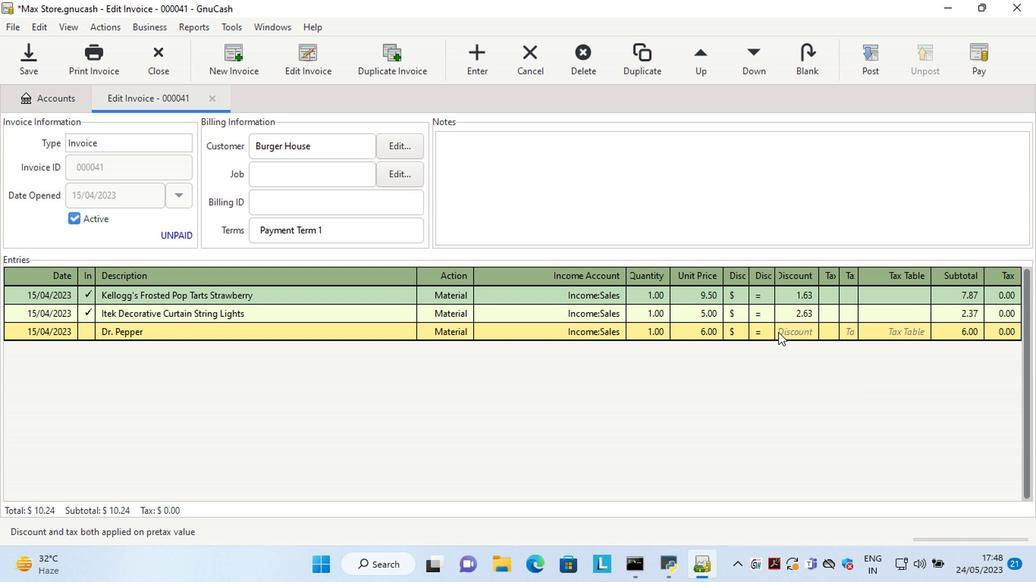 
Action: Key pressed 3.13<Key.tab>
Screenshot: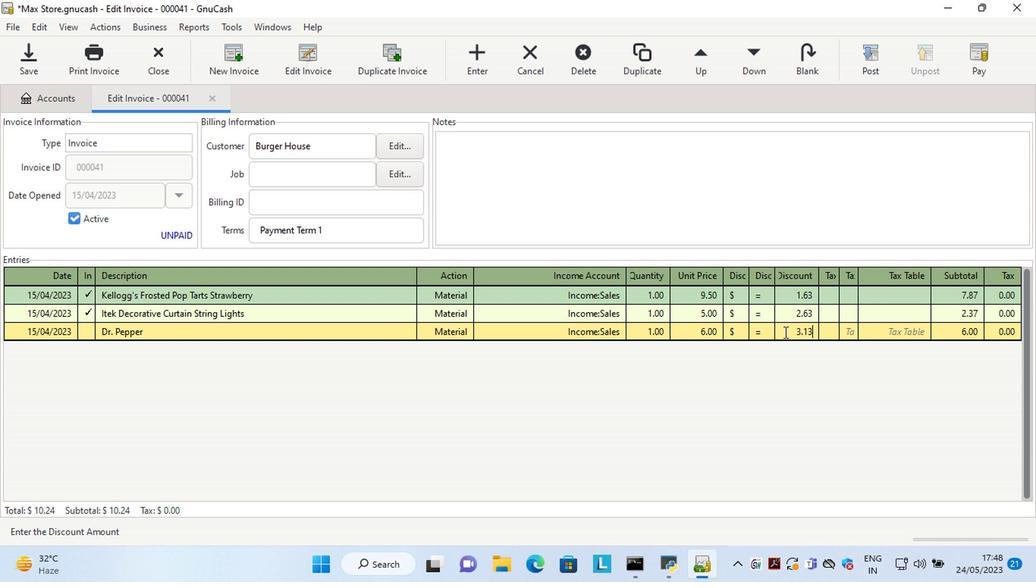 
Action: Mouse moved to (525, 181)
Screenshot: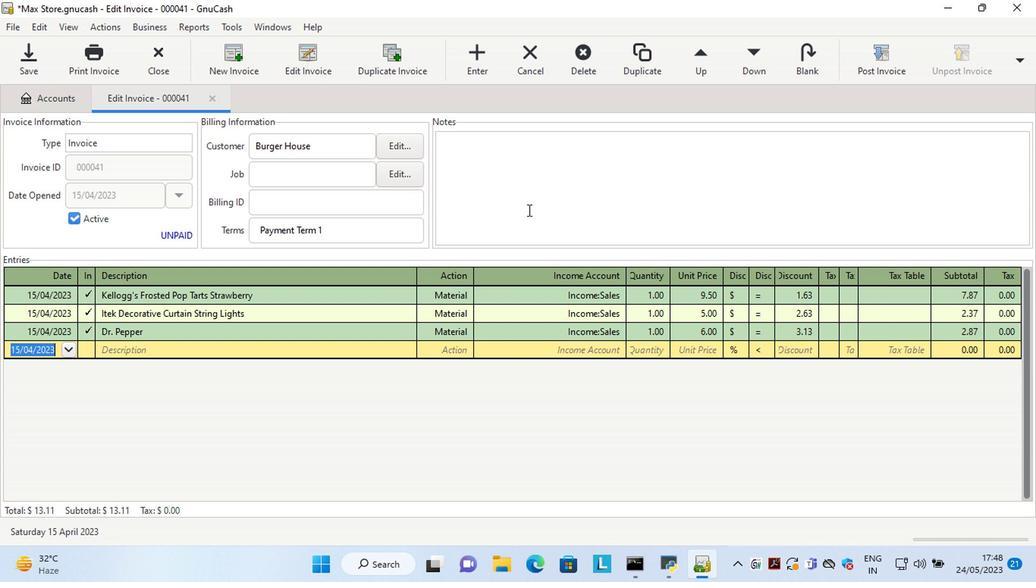 
Action: Mouse pressed left at (525, 181)
Screenshot: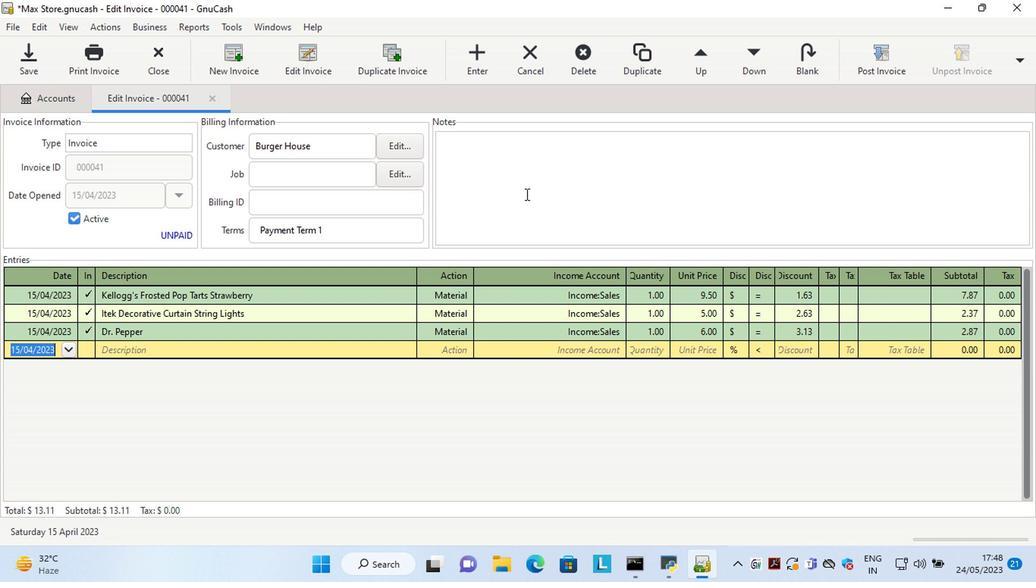 
Action: Key pressed <Key.shift>Looking<Key.space><Key.shift>forward<Key.space>to<Key.space>serving<Key.space>you<Key.space>again.
Screenshot: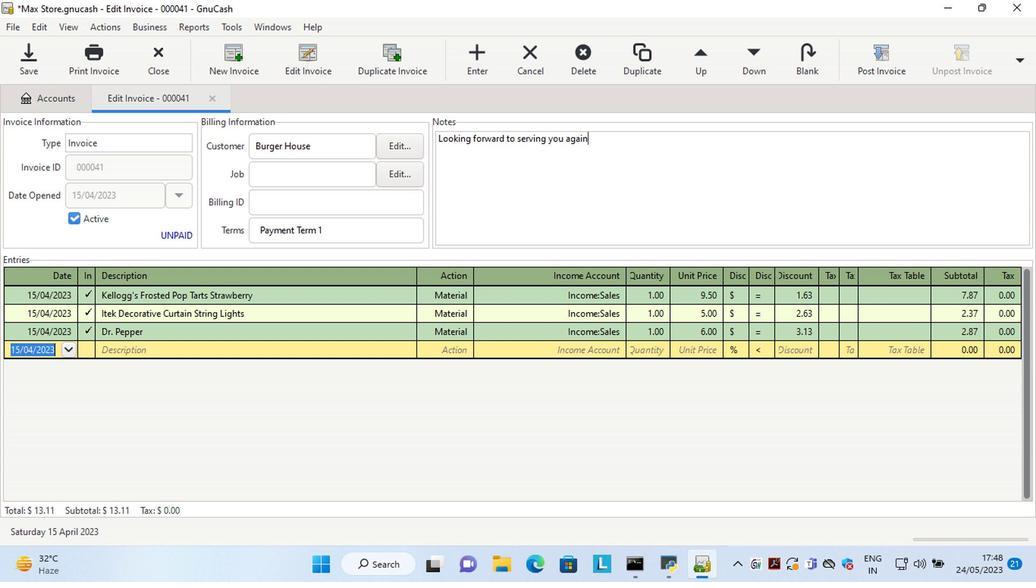 
Action: Mouse moved to (871, 63)
Screenshot: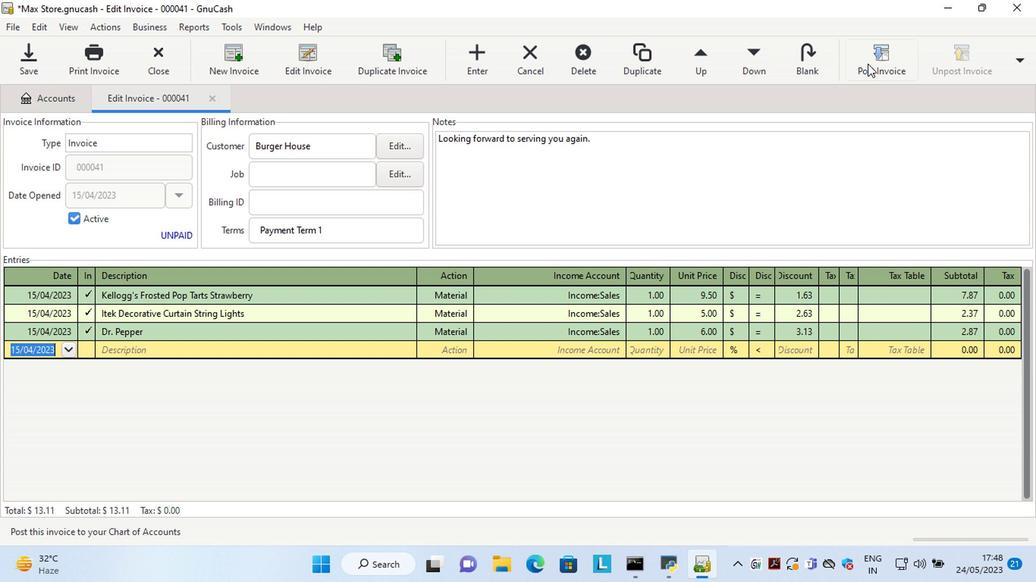 
Action: Mouse pressed left at (871, 63)
Screenshot: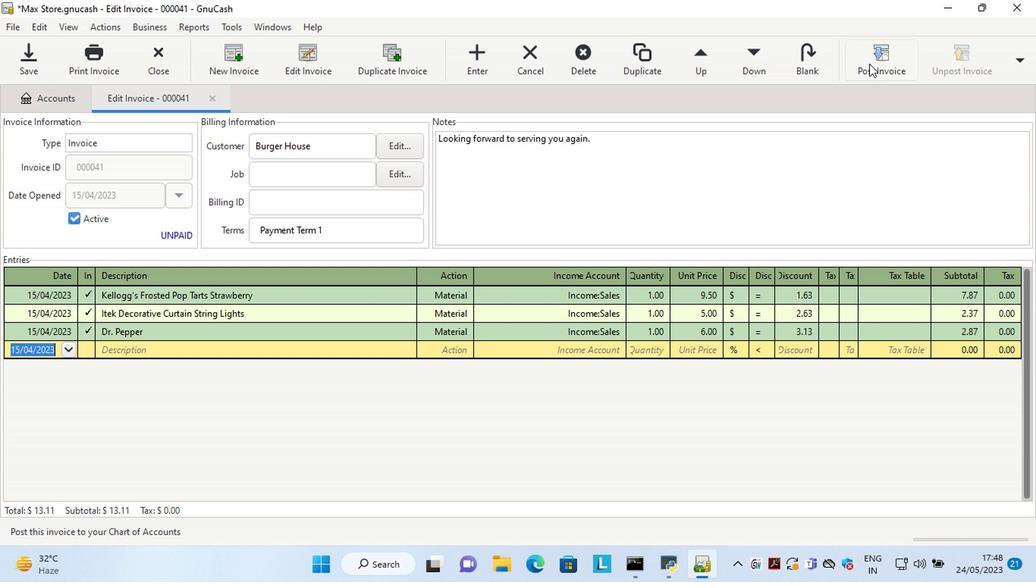 
Action: Mouse moved to (562, 249)
Screenshot: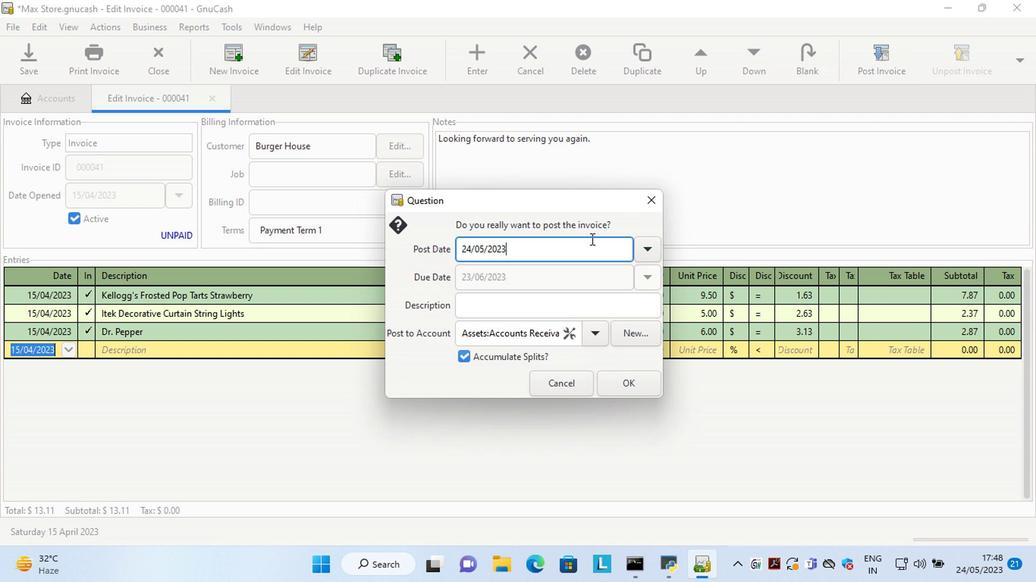 
Action: Mouse pressed left at (562, 249)
Screenshot: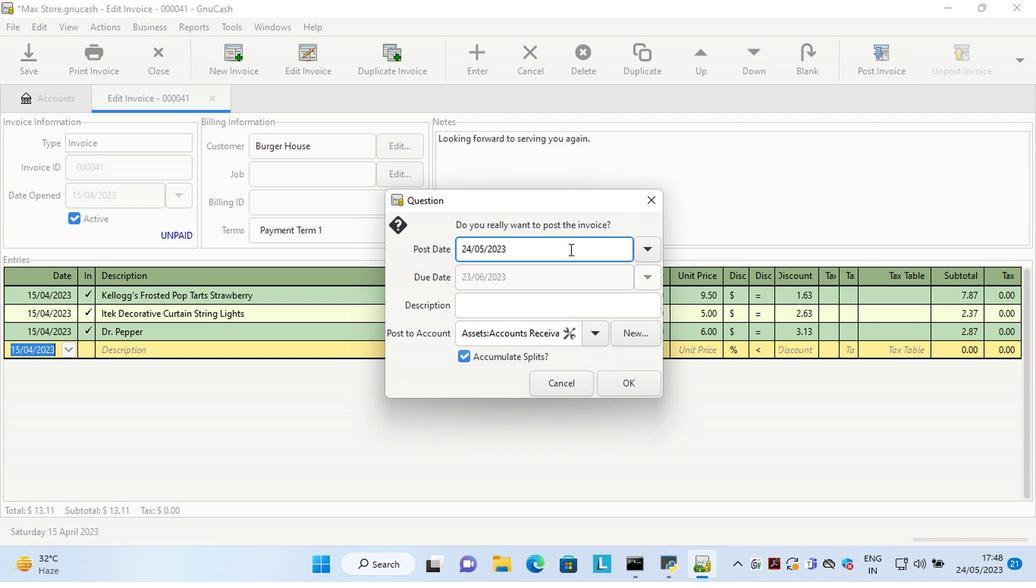 
Action: Key pressed <Key.left><Key.left><Key.left><Key.left><Key.left><Key.left><Key.left><Key.left><Key.left><Key.left><Key.left><Key.left><Key.delete><Key.delete>15<Key.right><Key.right><Key.delete>4
Screenshot: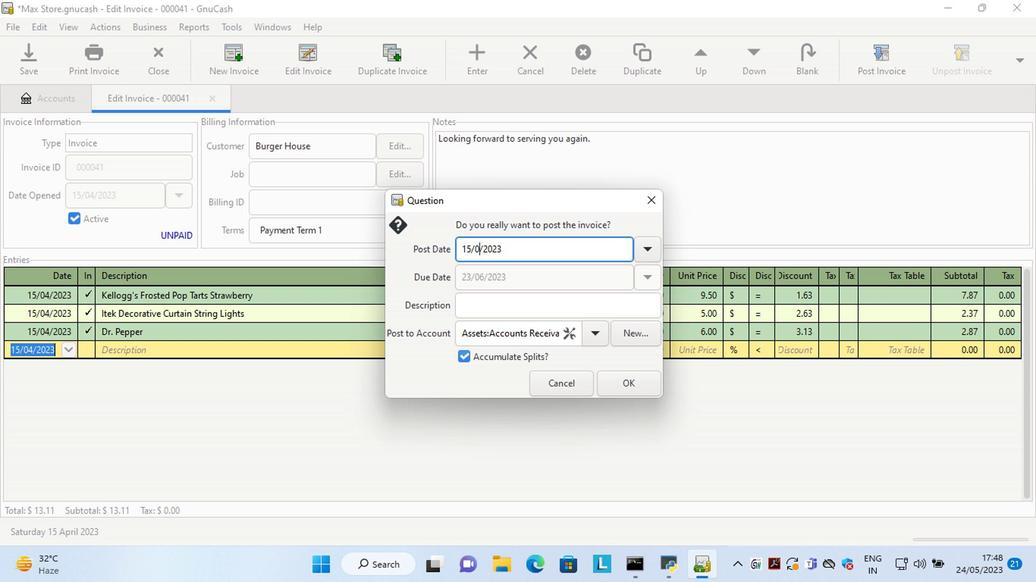 
Action: Mouse moved to (614, 385)
Screenshot: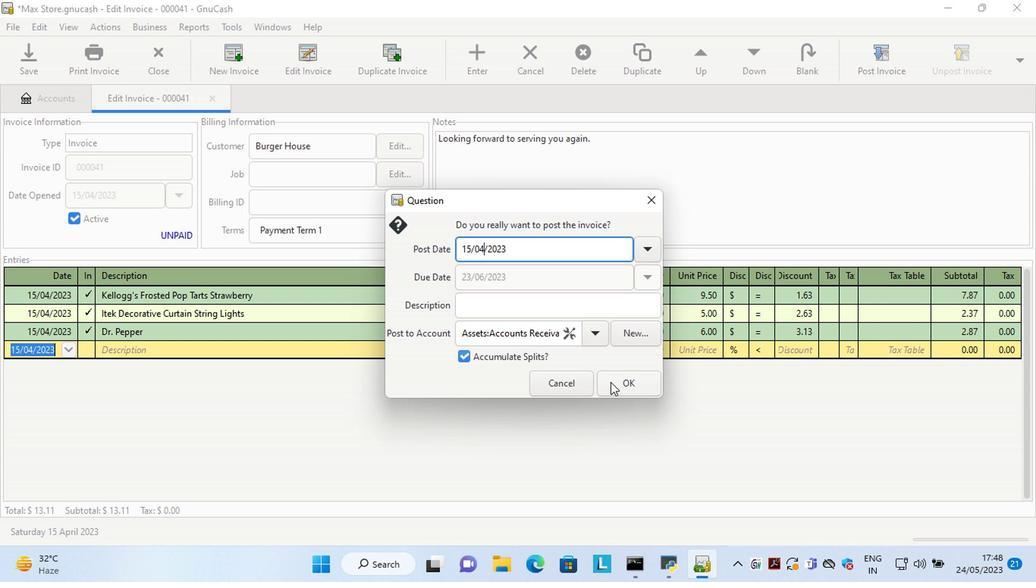 
Action: Mouse pressed left at (614, 385)
Screenshot: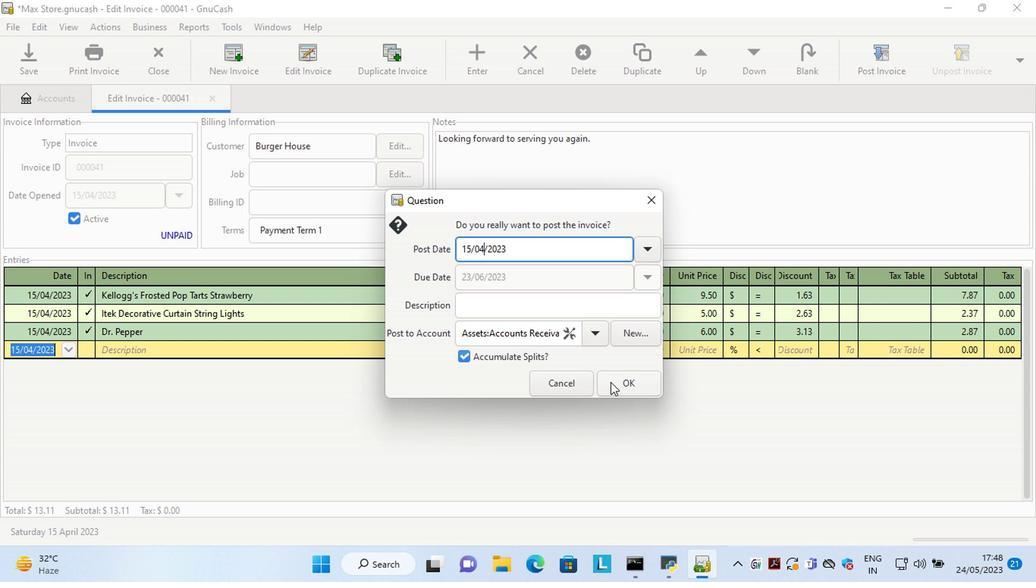 
Action: Mouse moved to (979, 59)
Screenshot: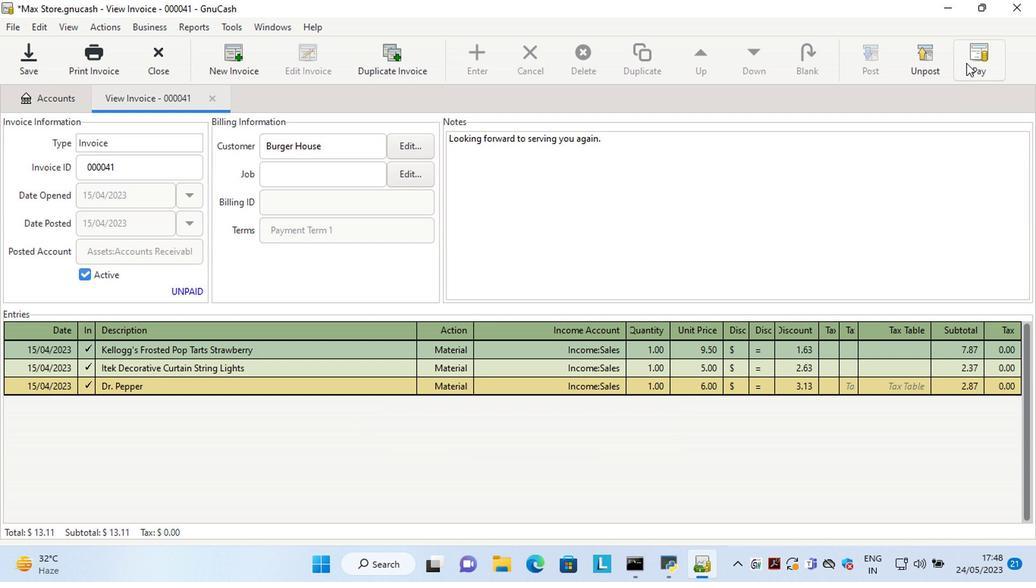 
Action: Mouse pressed left at (979, 59)
Screenshot: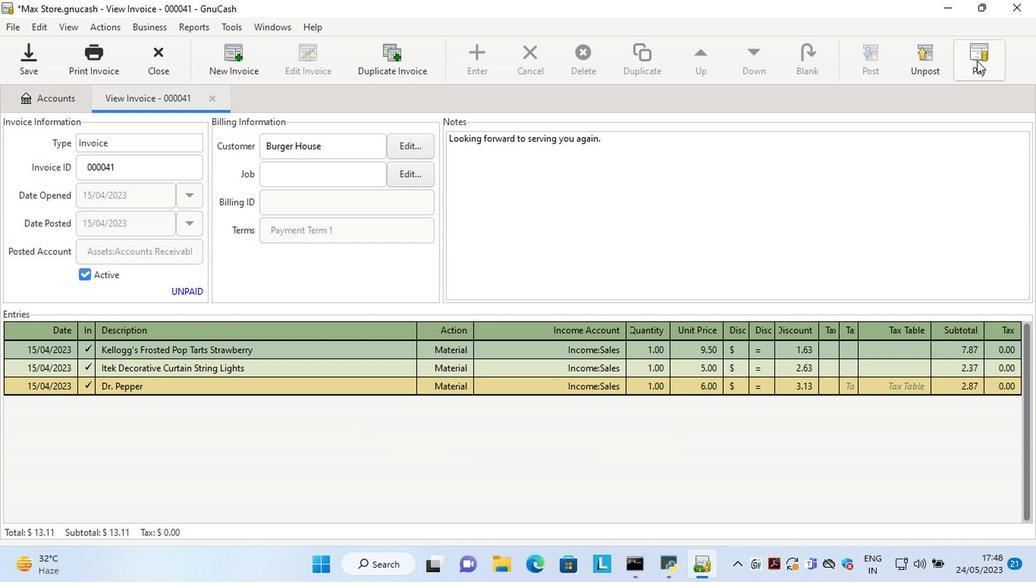 
Action: Mouse moved to (421, 297)
Screenshot: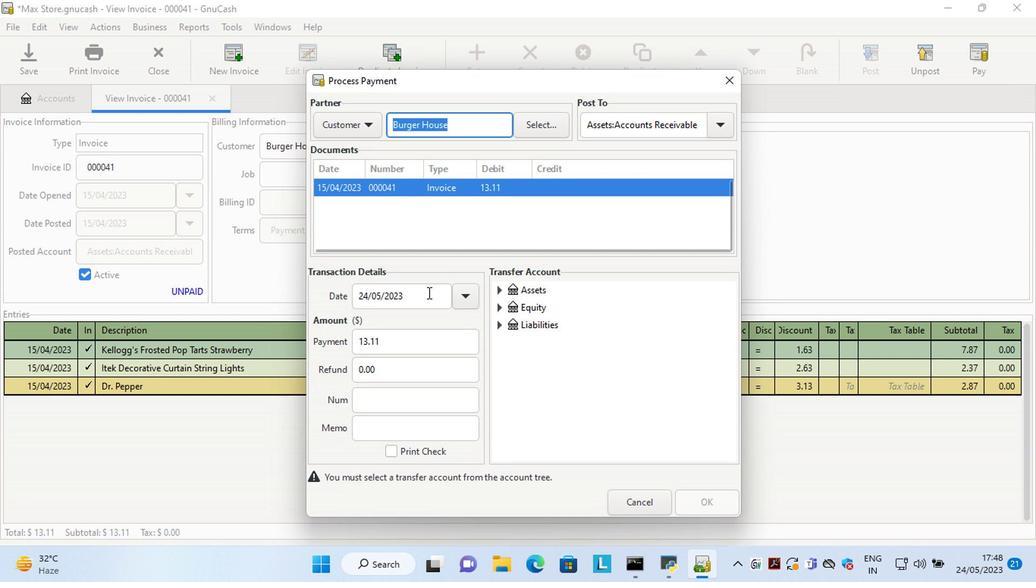 
Action: Mouse pressed left at (421, 297)
Screenshot: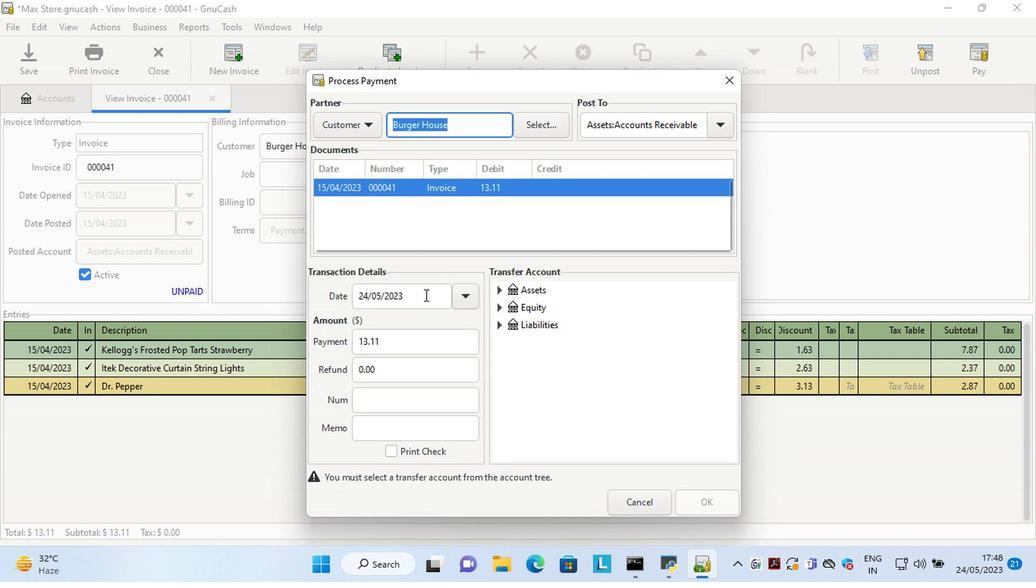 
Action: Key pressed <Key.left><Key.left><Key.left><Key.left><Key.left><Key.left><Key.left><Key.left><Key.left><Key.left><Key.left><Key.left><Key.left><Key.delete><Key.delete>15
Screenshot: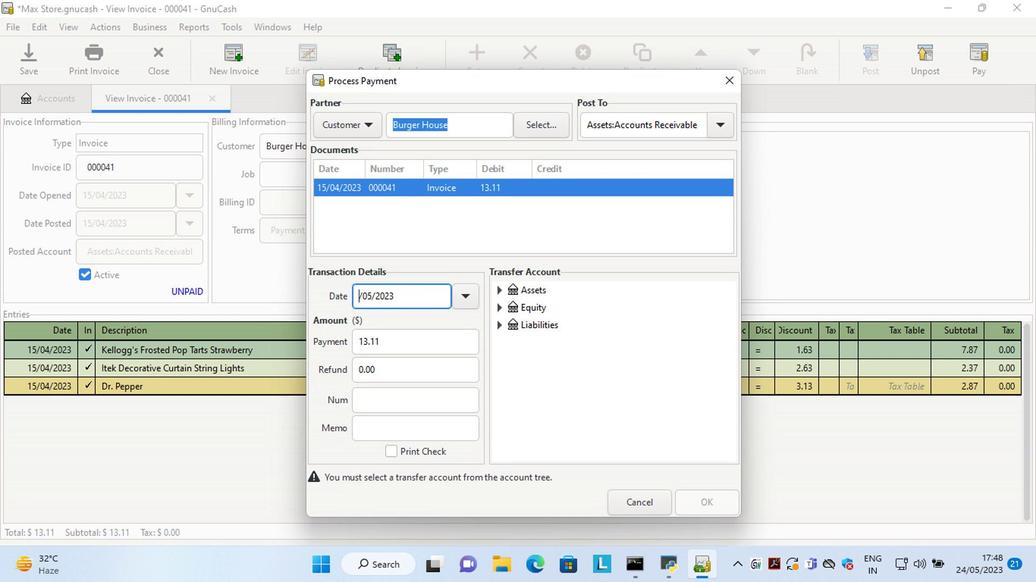 
Action: Mouse moved to (497, 290)
Screenshot: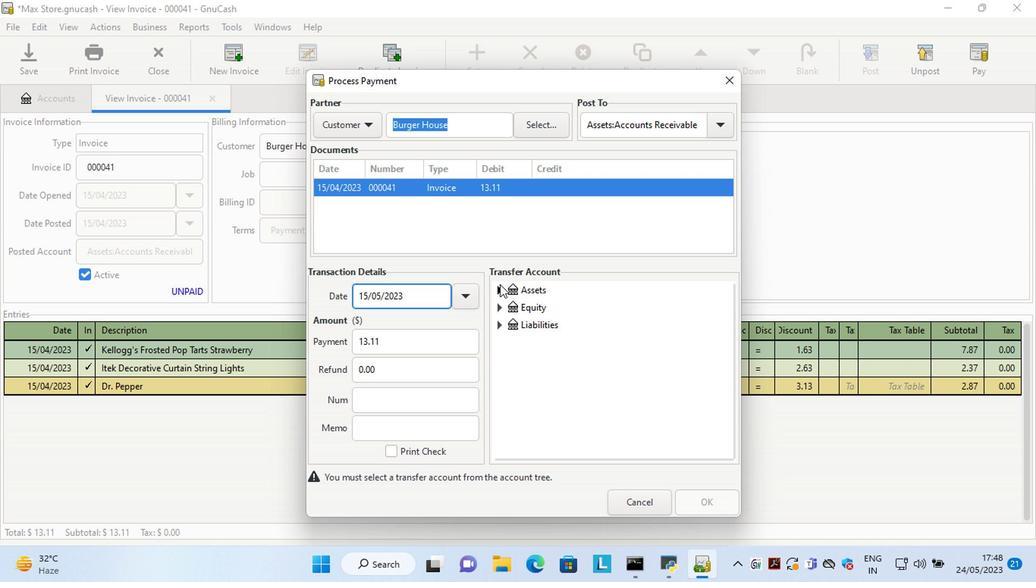 
Action: Mouse pressed left at (497, 290)
Screenshot: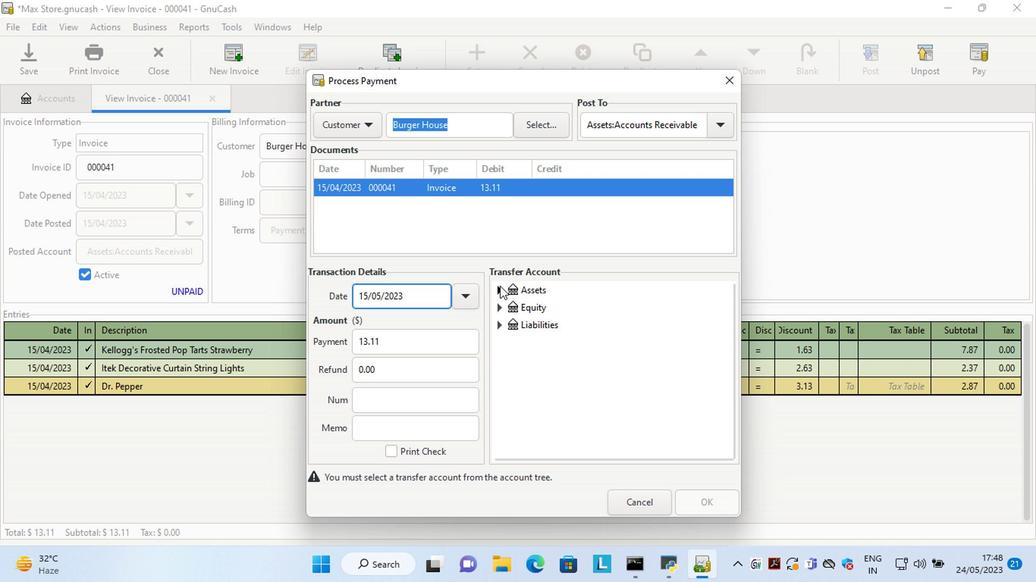 
Action: Mouse moved to (512, 310)
Screenshot: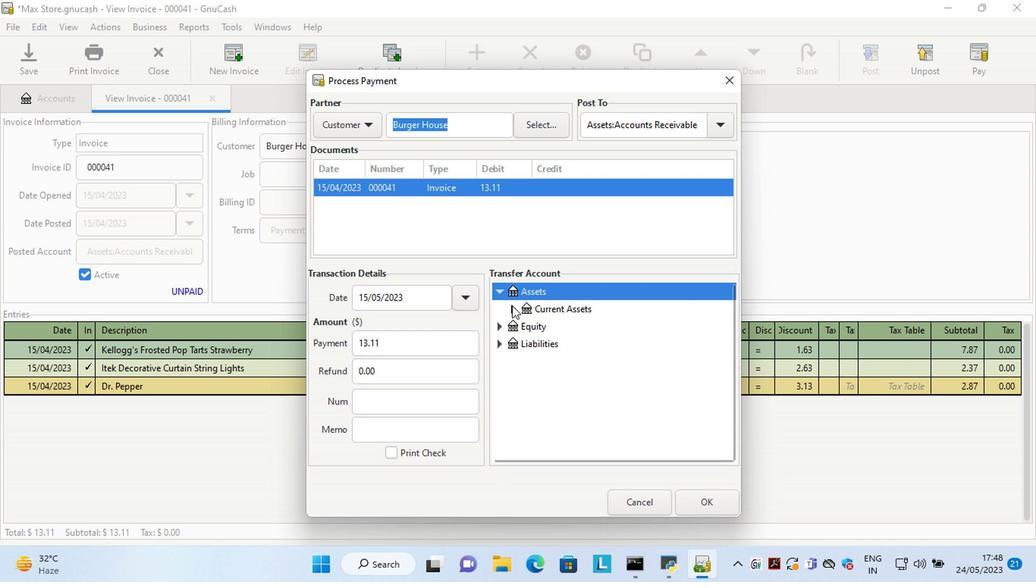 
Action: Mouse pressed left at (512, 310)
Screenshot: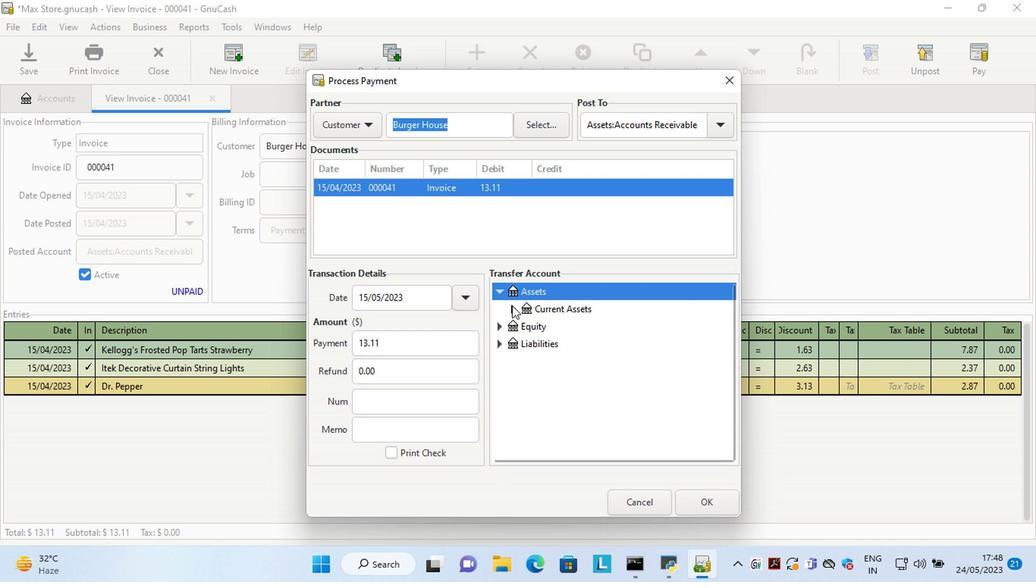 
Action: Mouse moved to (555, 333)
Screenshot: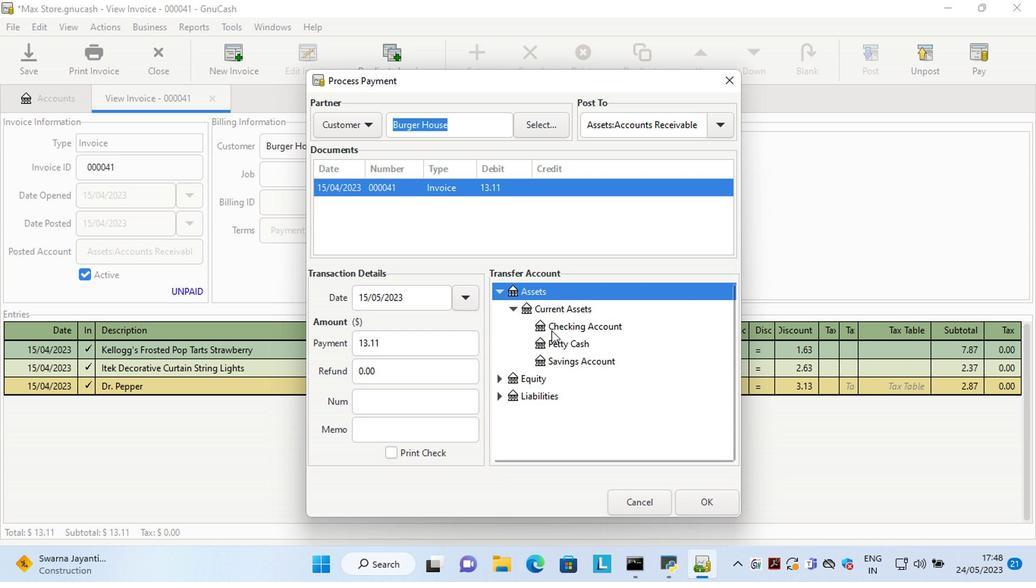 
Action: Mouse pressed left at (555, 333)
Screenshot: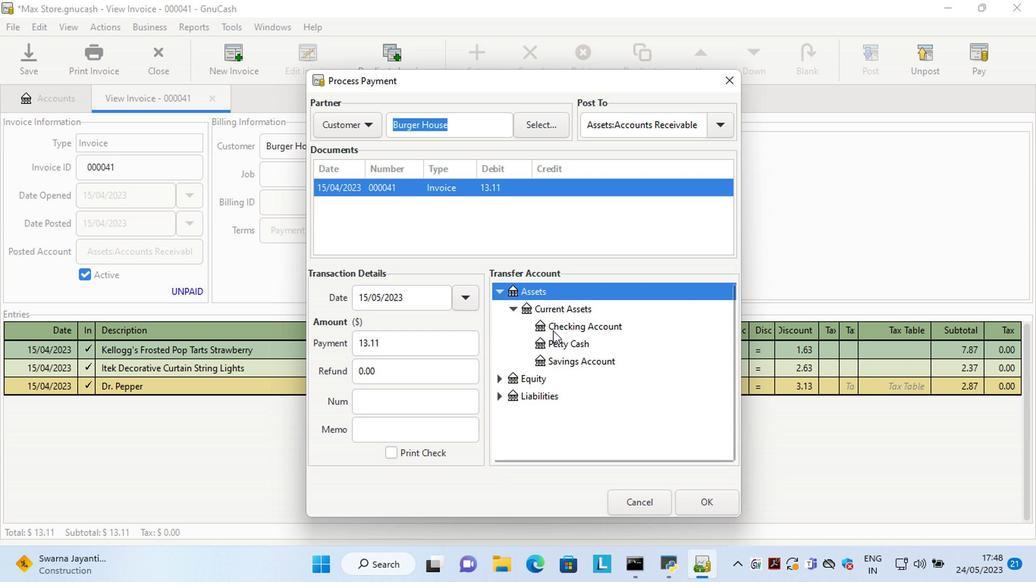 
Action: Mouse moved to (694, 504)
Screenshot: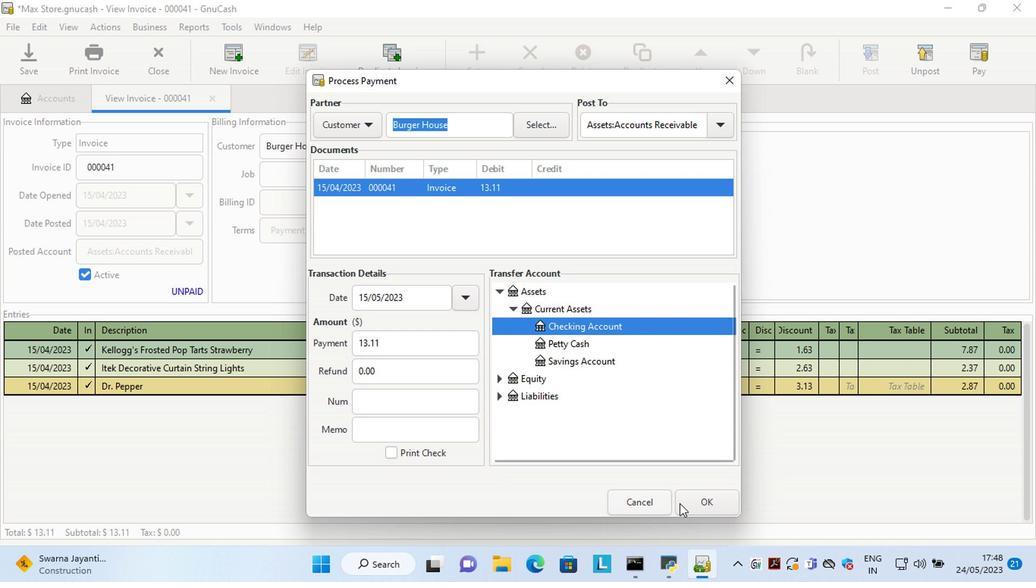 
Action: Mouse pressed left at (694, 504)
Screenshot: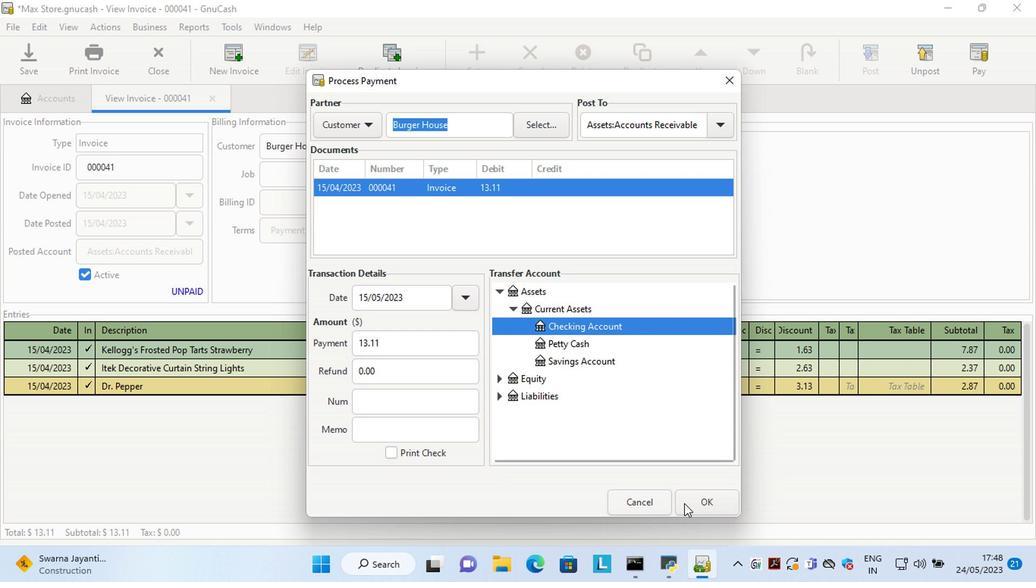
Action: Mouse moved to (97, 54)
Screenshot: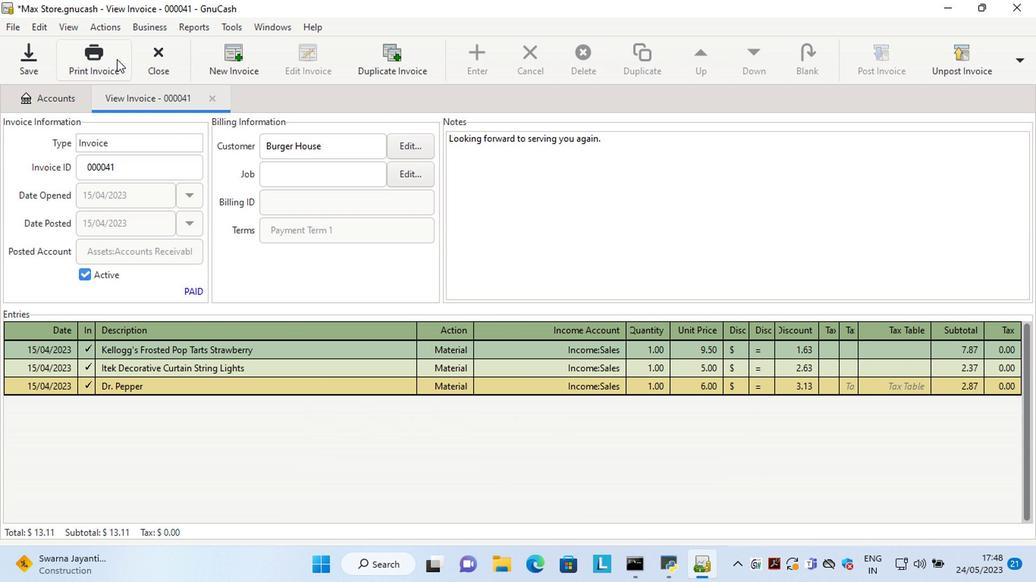 
Action: Mouse pressed left at (97, 54)
Screenshot: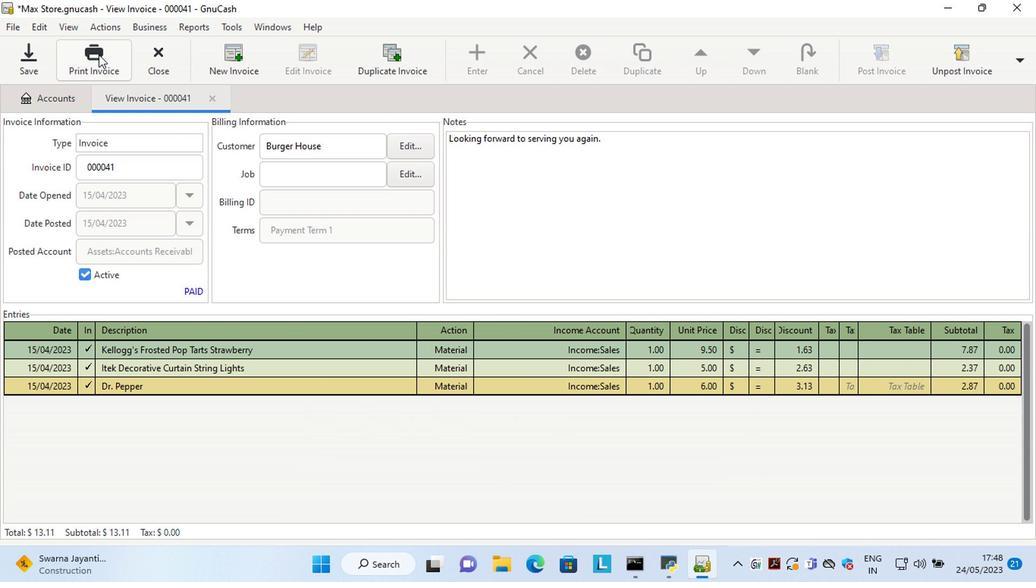 
Action: Mouse moved to (376, 63)
Screenshot: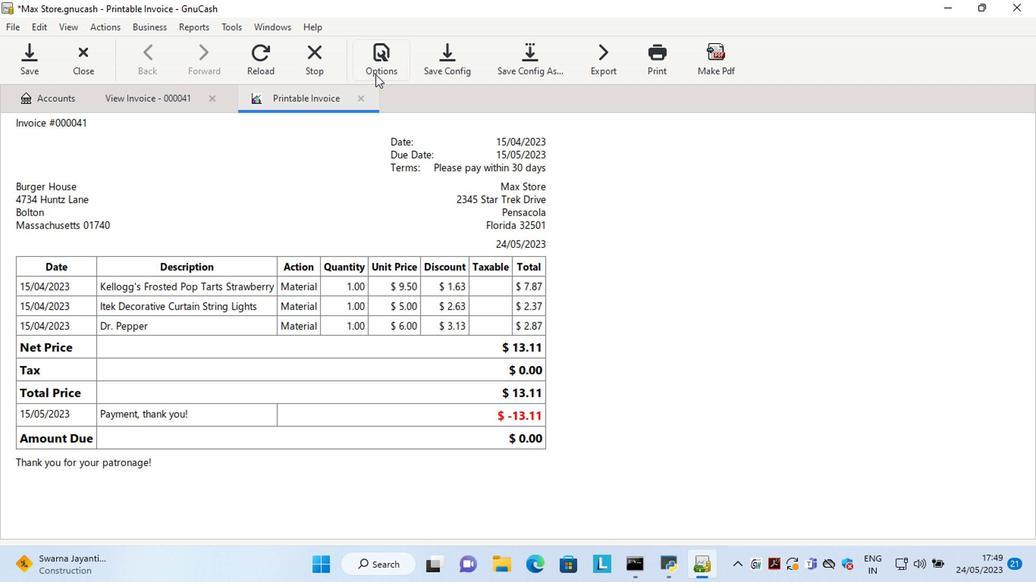 
Action: Mouse pressed left at (376, 63)
Screenshot: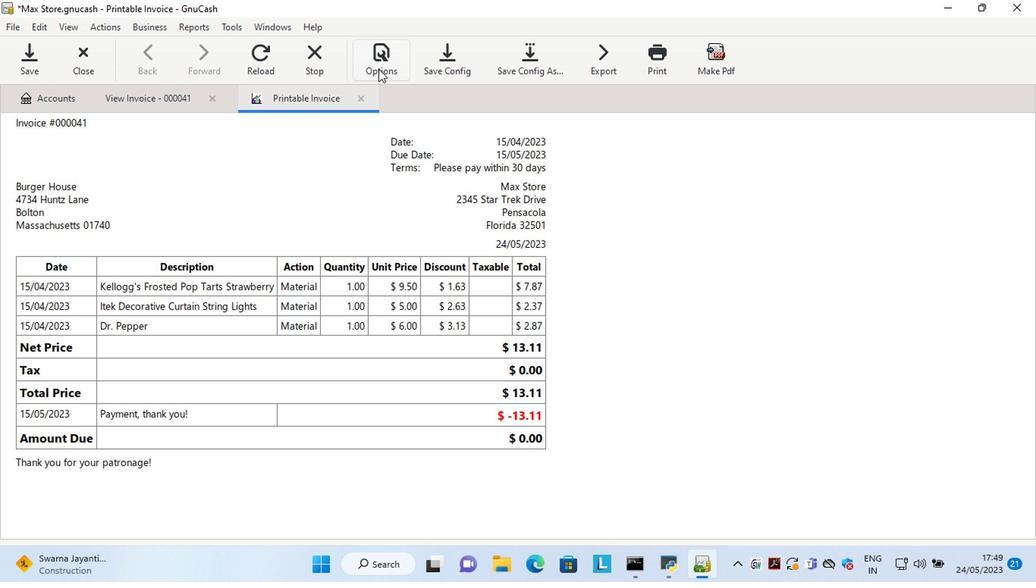 
Action: Mouse moved to (166, 155)
Screenshot: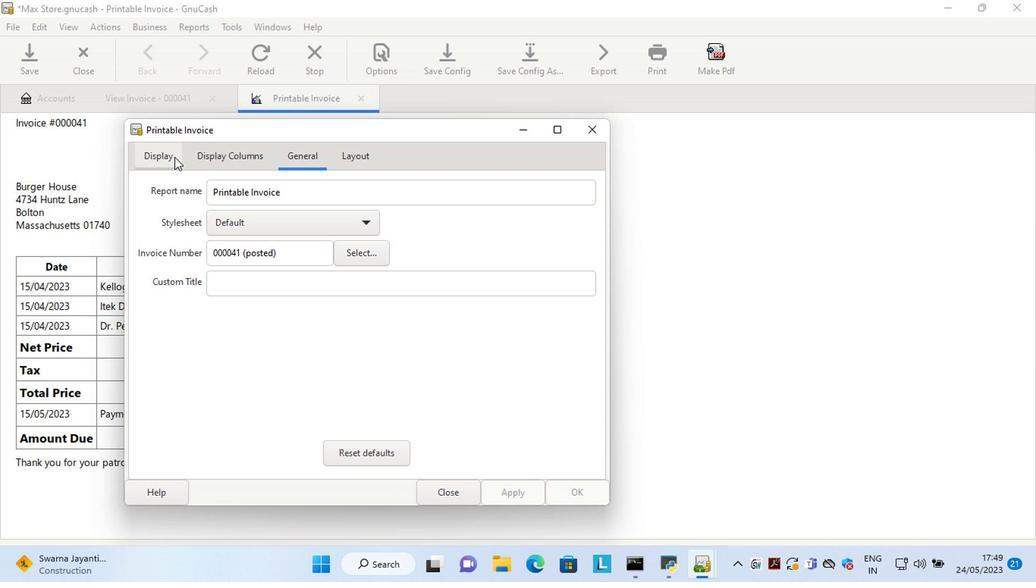 
Action: Mouse pressed left at (166, 155)
Screenshot: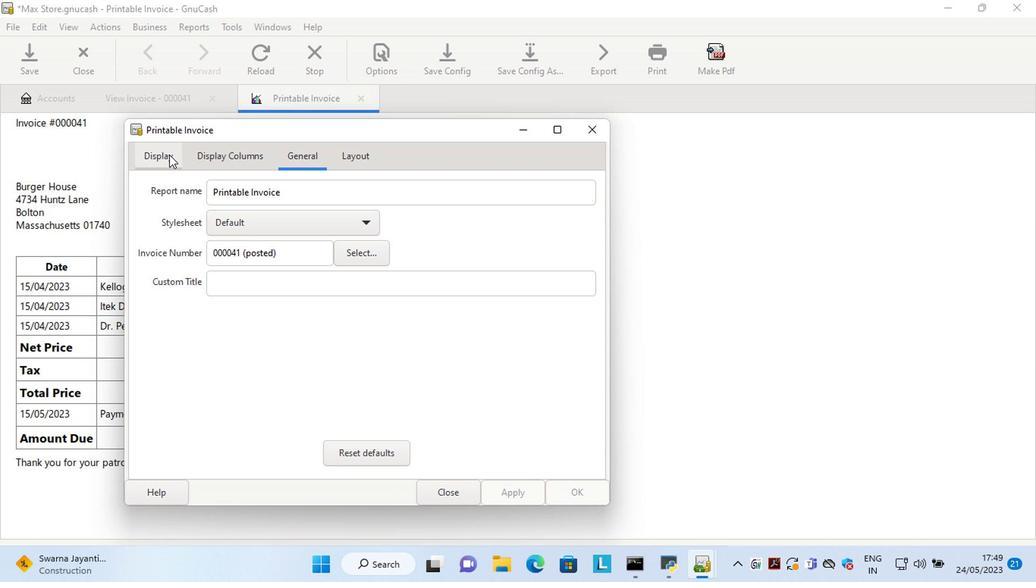 
Action: Mouse moved to (272, 334)
Screenshot: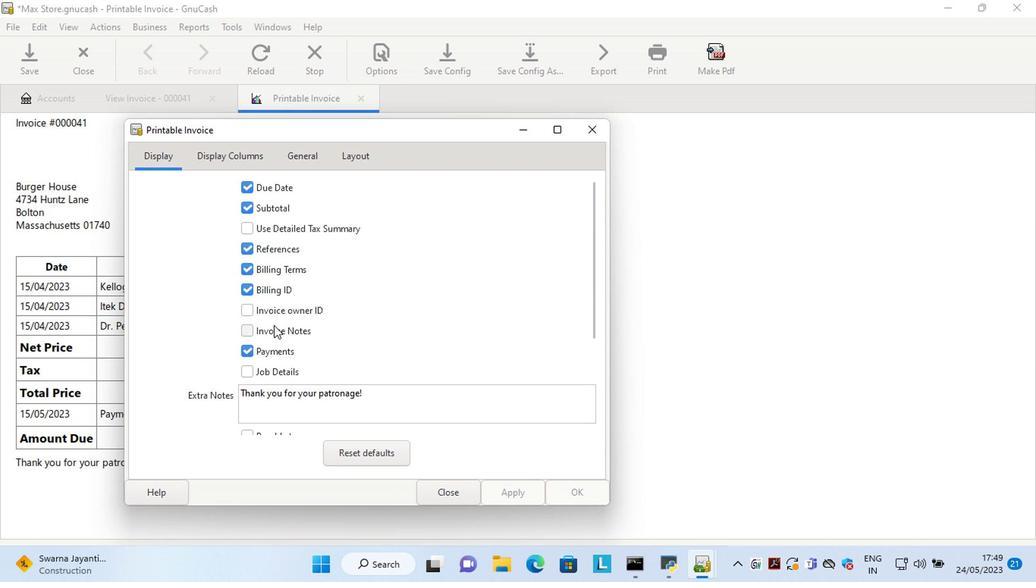 
Action: Mouse pressed left at (272, 334)
Screenshot: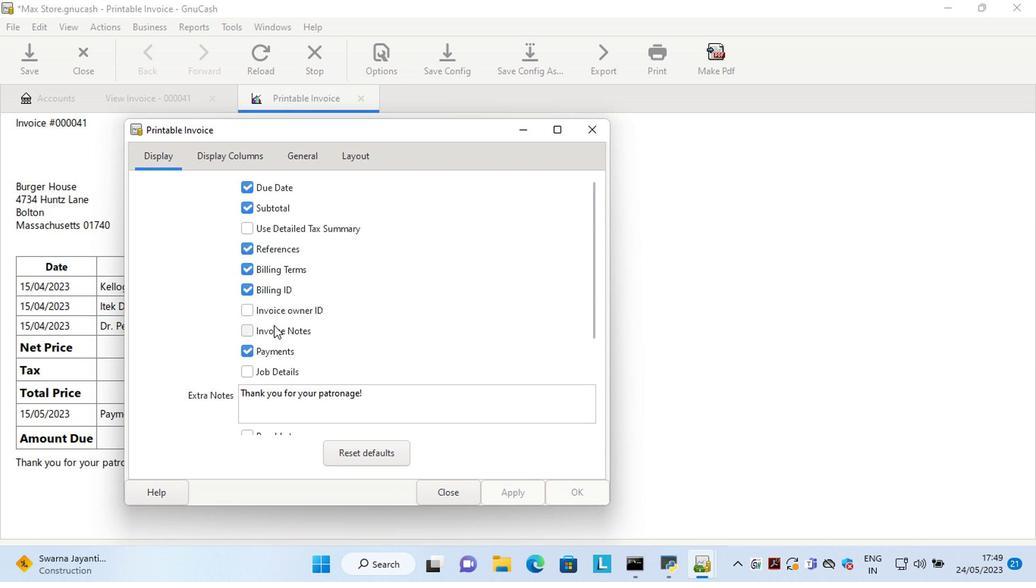 
Action: Mouse moved to (508, 497)
Screenshot: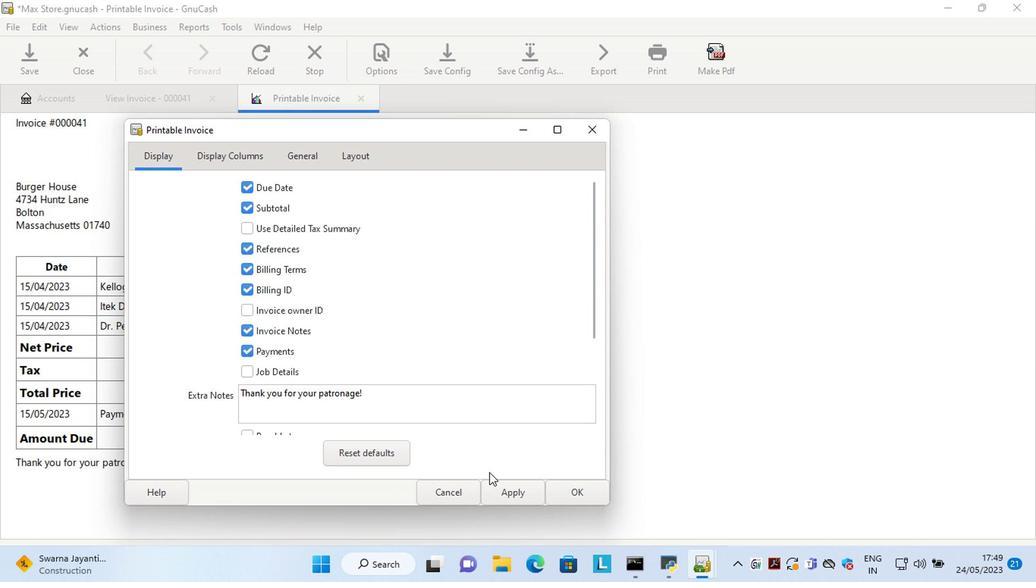 
Action: Mouse pressed left at (508, 497)
Screenshot: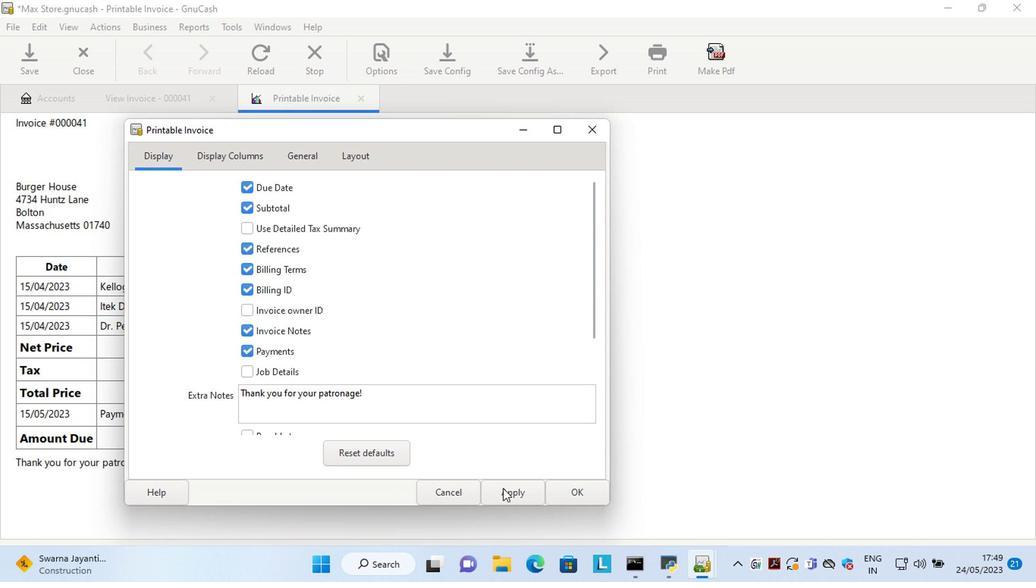 
Action: Mouse moved to (441, 493)
Screenshot: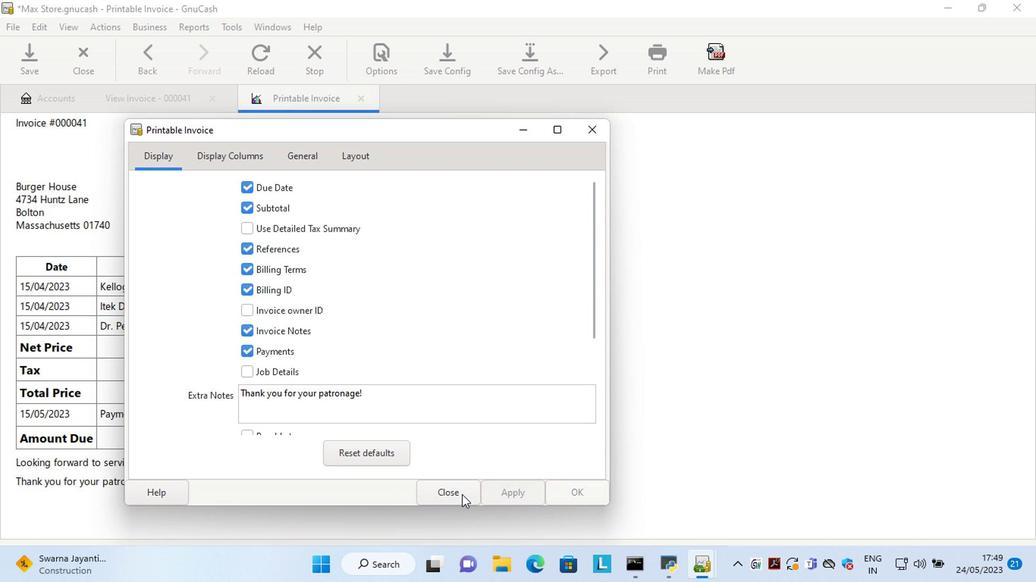 
Action: Mouse pressed left at (441, 493)
Screenshot: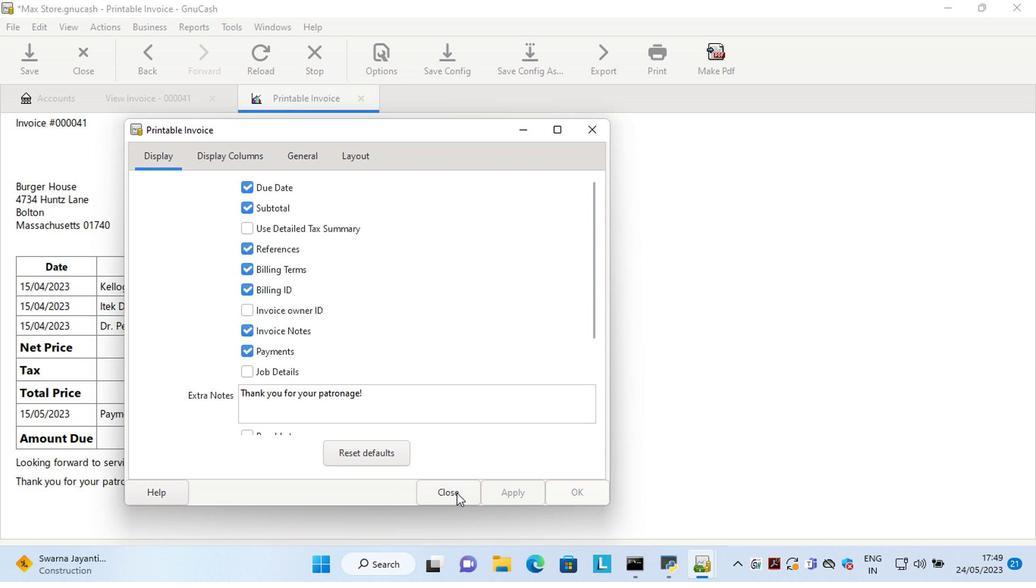
Action: Mouse moved to (676, 368)
Screenshot: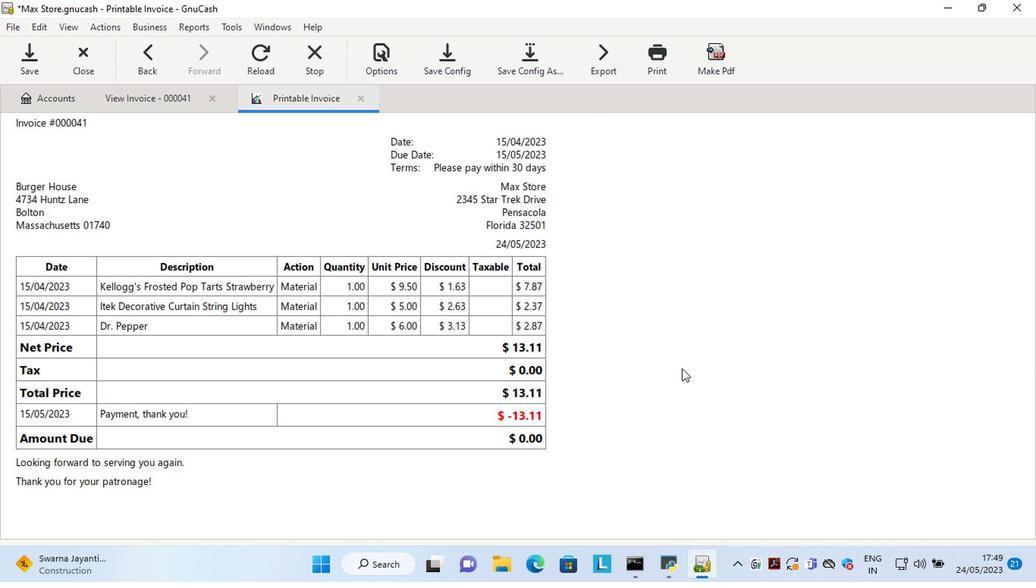
